 Task: In the  document Greatbarrierreefmeet.html Insert the command  'Viewing'Email the file to   'softage.1@softage.net', with message attached Attention Needed: Please prioritize going through the email I've sent. and file type: Microsoft Word
Action: Mouse moved to (310, 414)
Screenshot: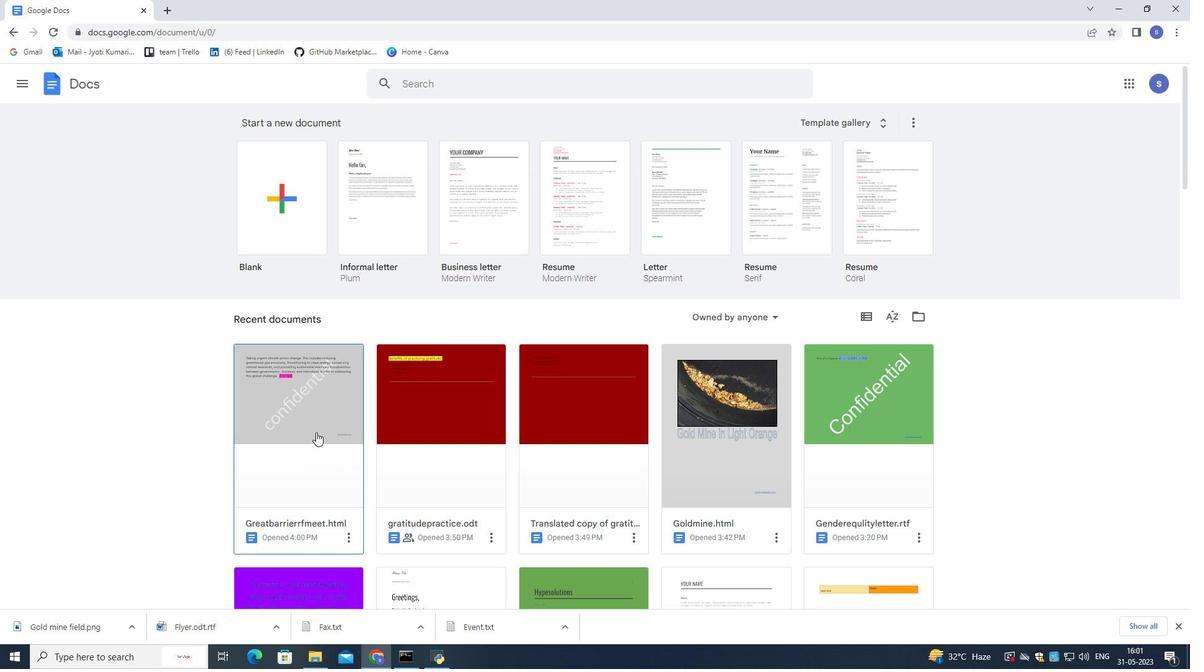 
Action: Mouse pressed left at (310, 414)
Screenshot: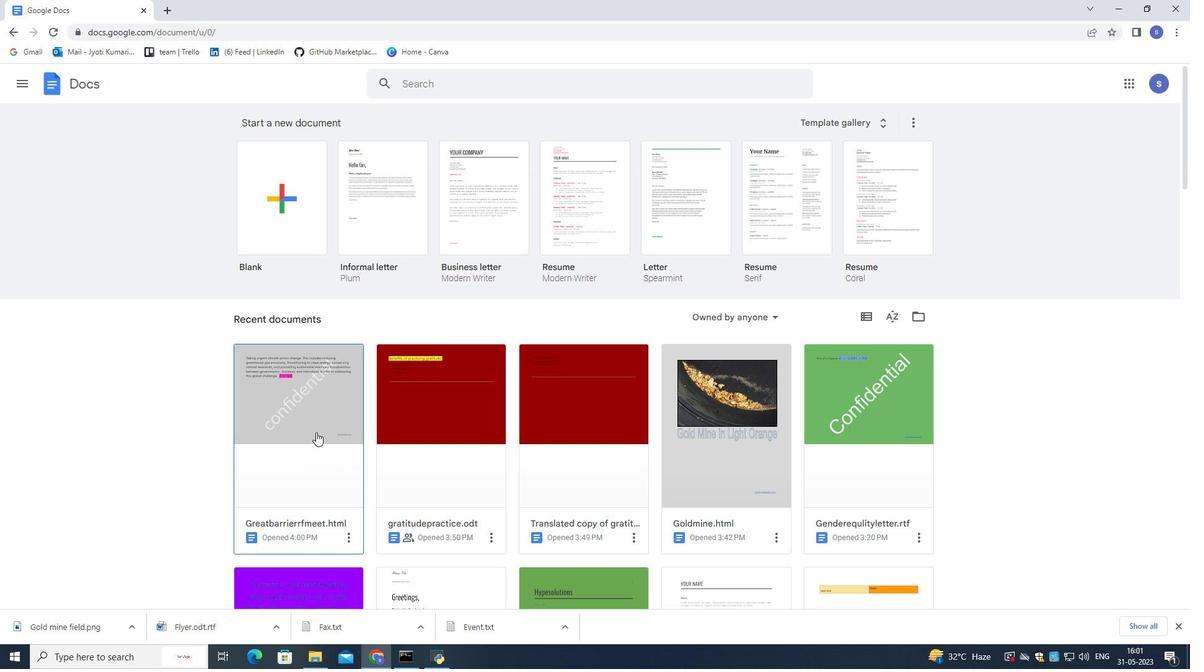 
Action: Mouse moved to (310, 414)
Screenshot: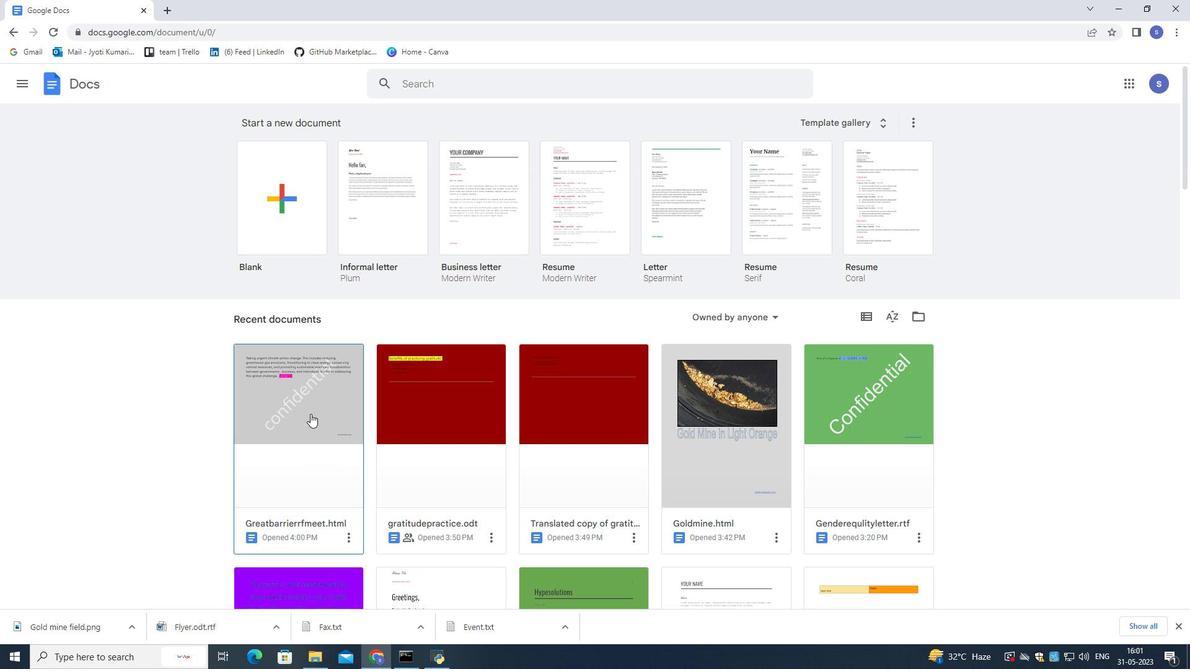 
Action: Mouse pressed left at (310, 414)
Screenshot: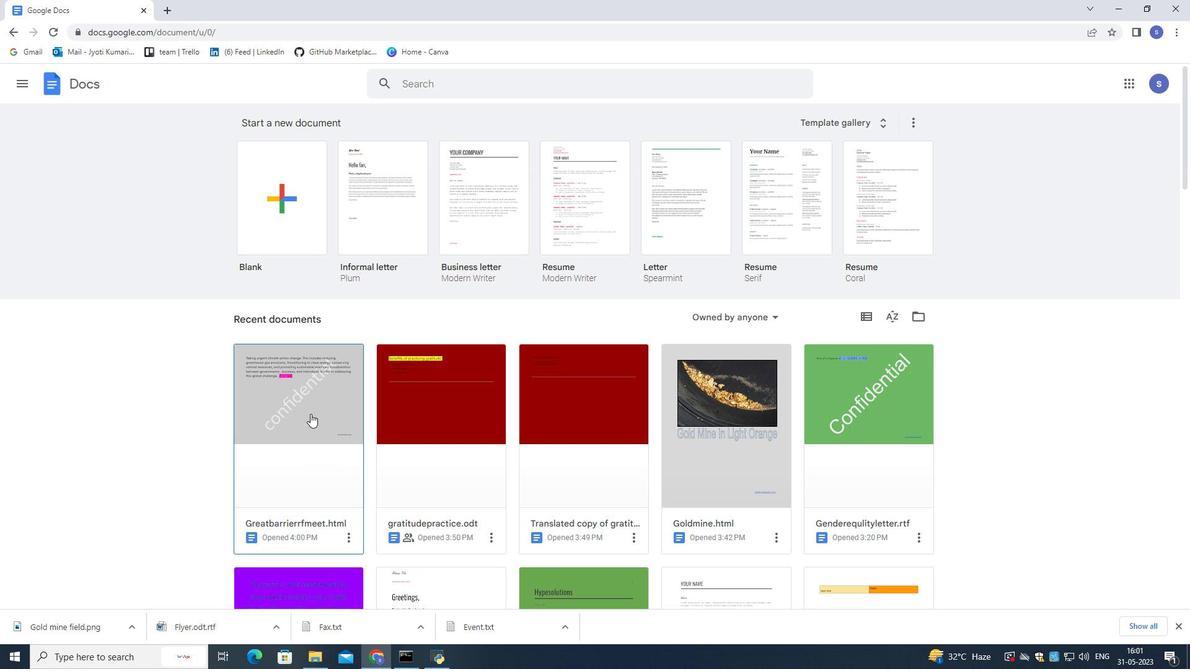 
Action: Mouse moved to (1091, 119)
Screenshot: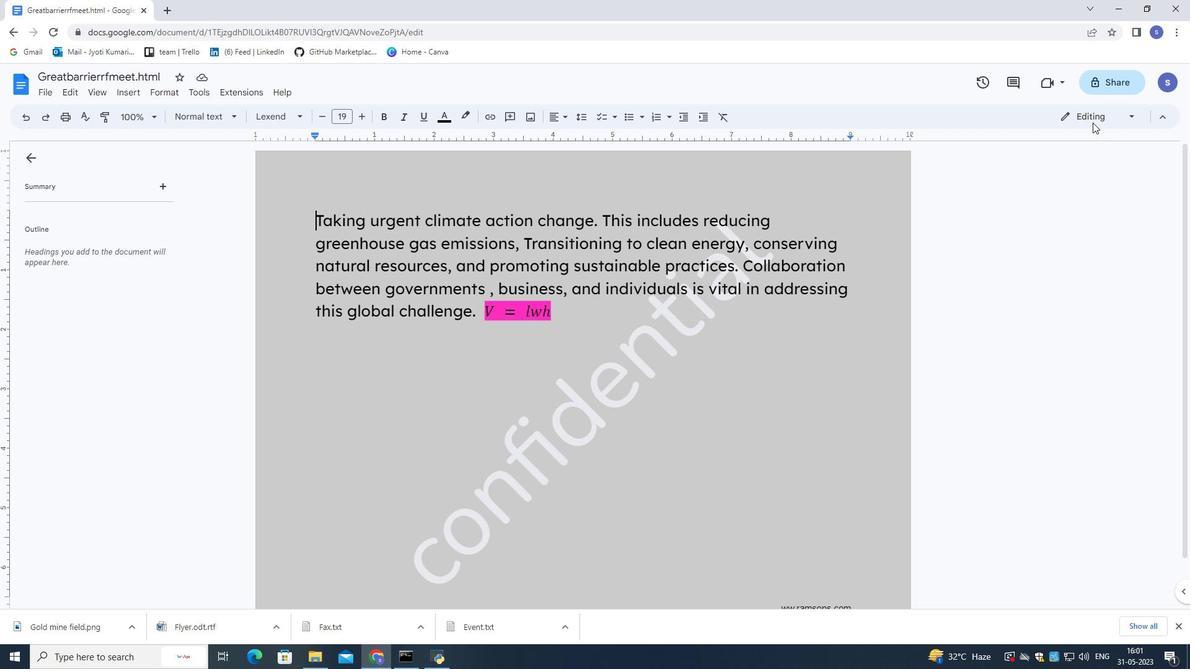 
Action: Mouse pressed left at (1091, 119)
Screenshot: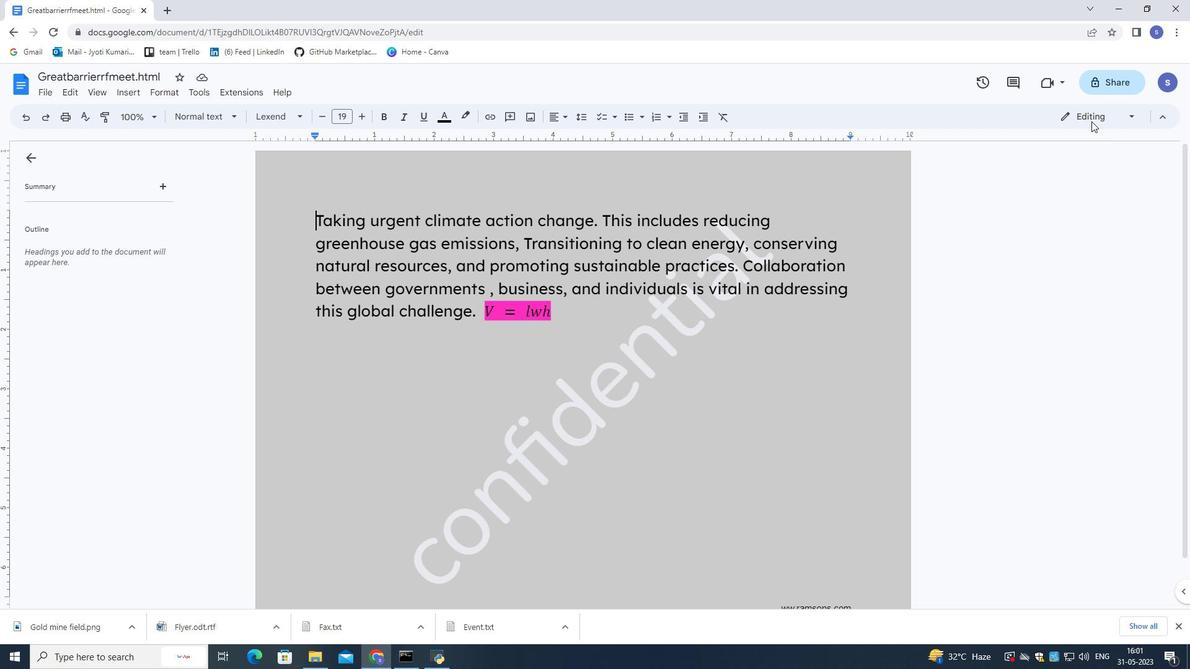 
Action: Mouse moved to (1069, 199)
Screenshot: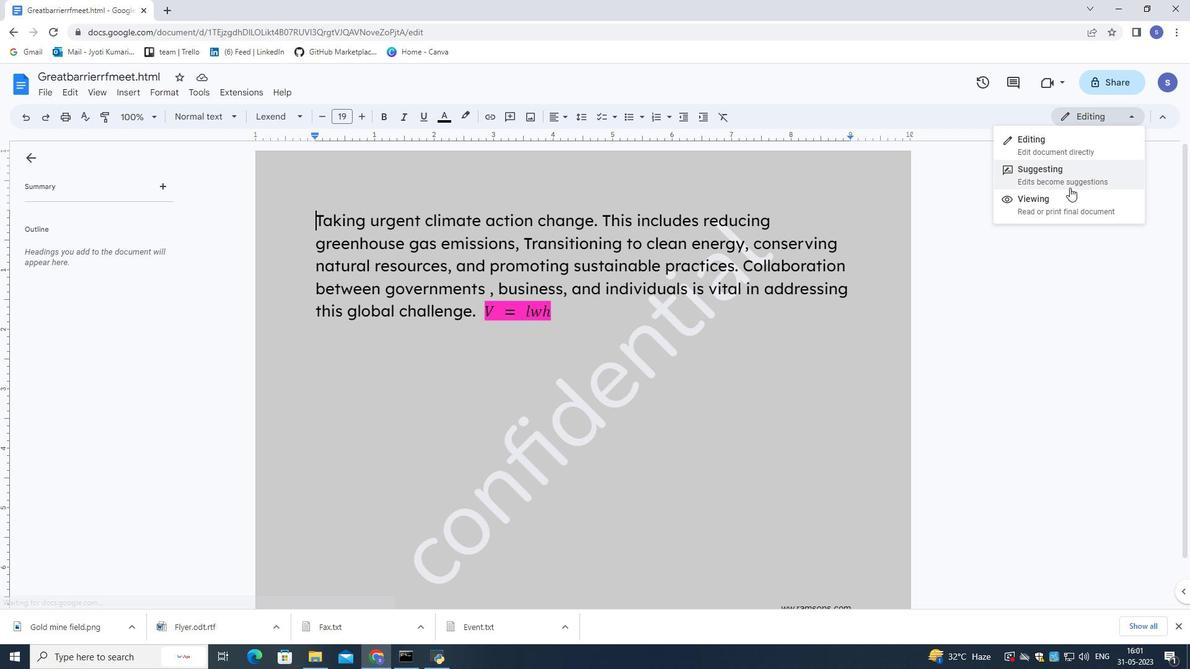 
Action: Mouse pressed left at (1069, 199)
Screenshot: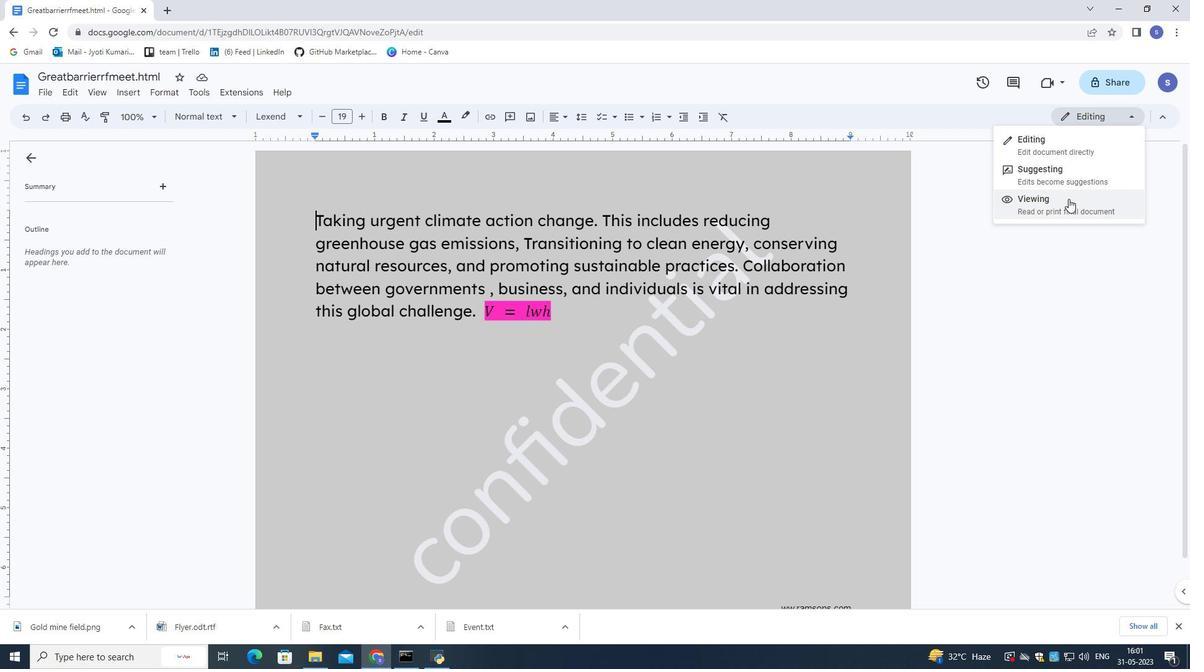 
Action: Mouse moved to (43, 91)
Screenshot: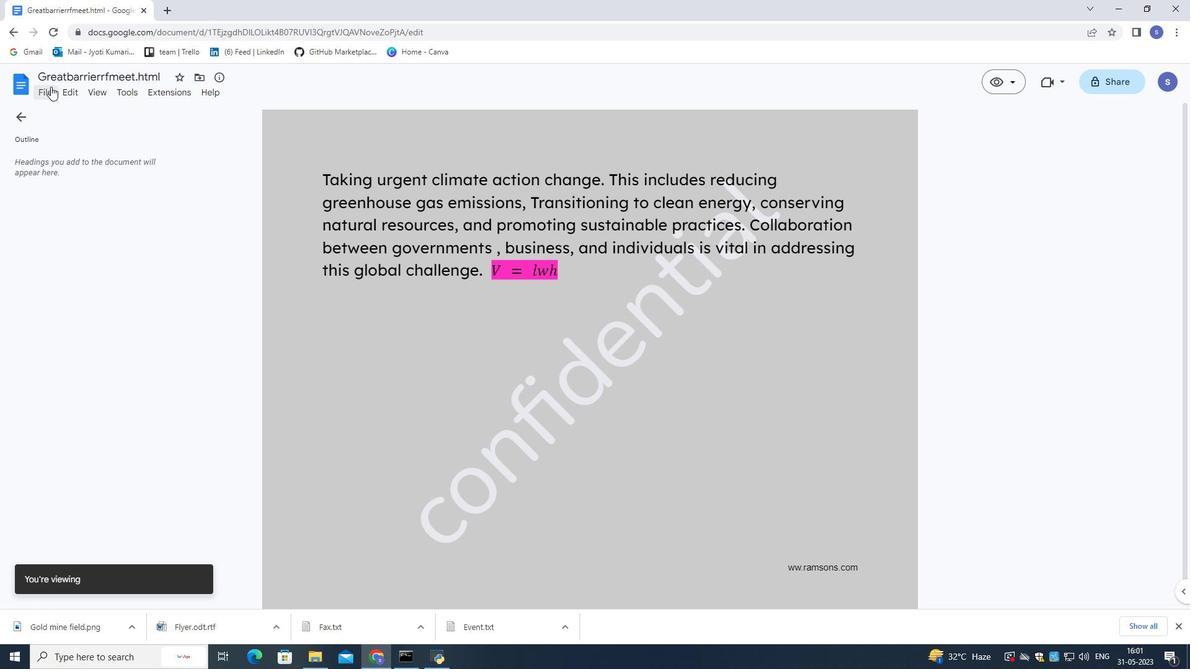 
Action: Mouse pressed left at (43, 91)
Screenshot: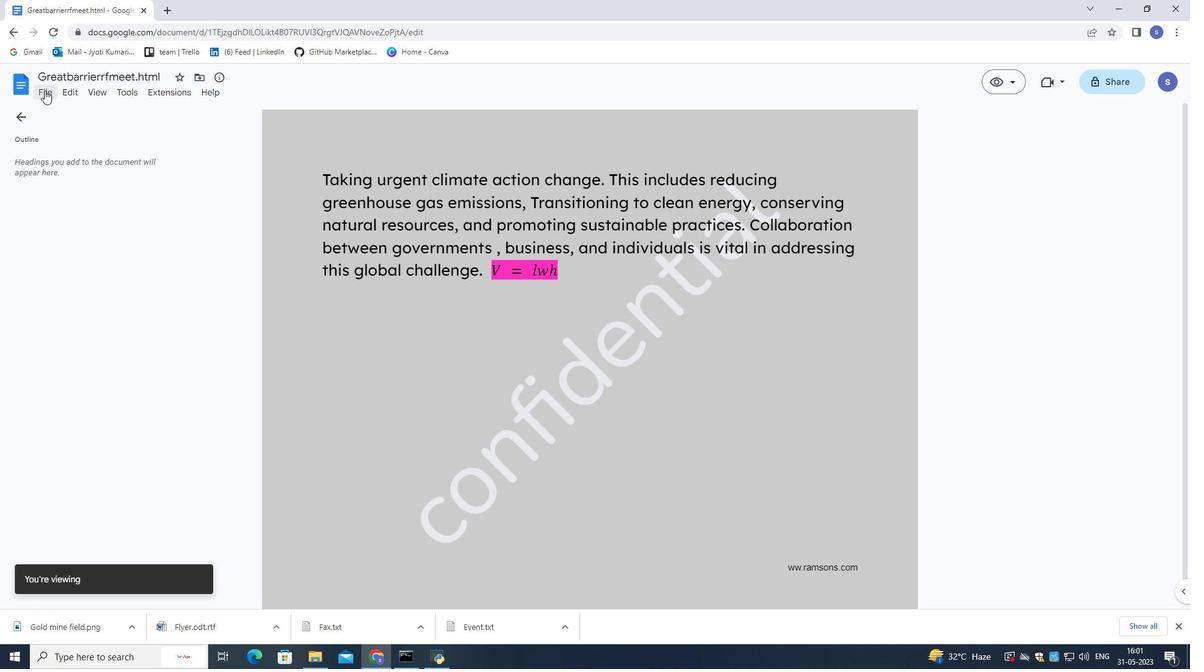 
Action: Mouse moved to (262, 209)
Screenshot: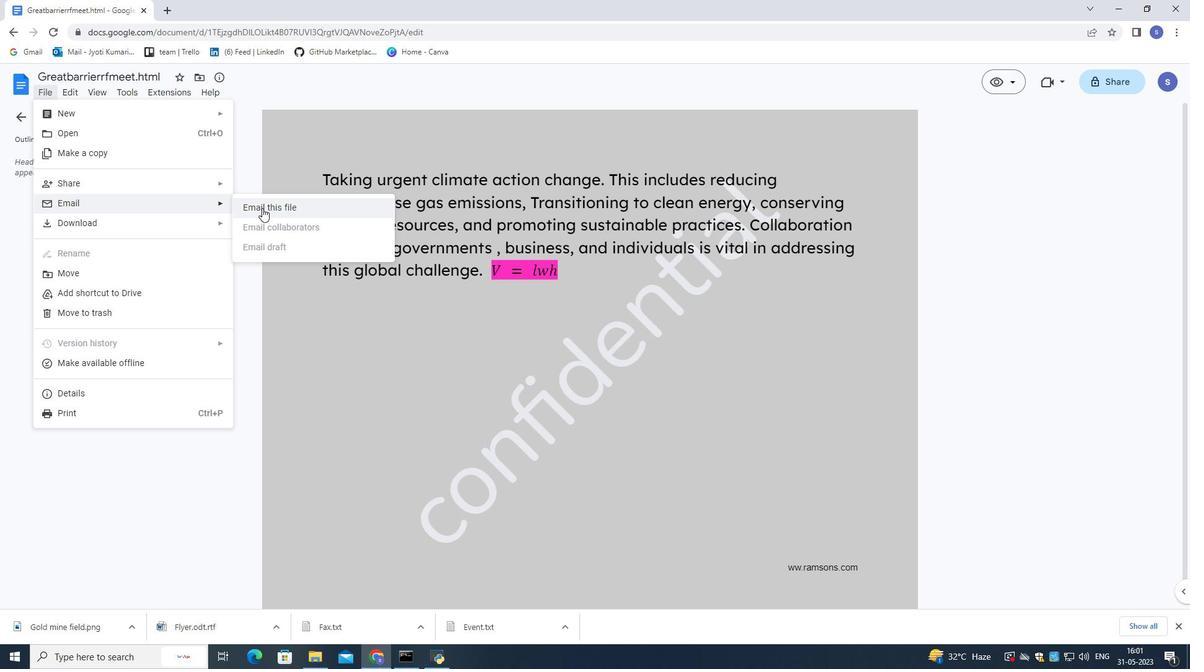 
Action: Mouse pressed left at (262, 209)
Screenshot: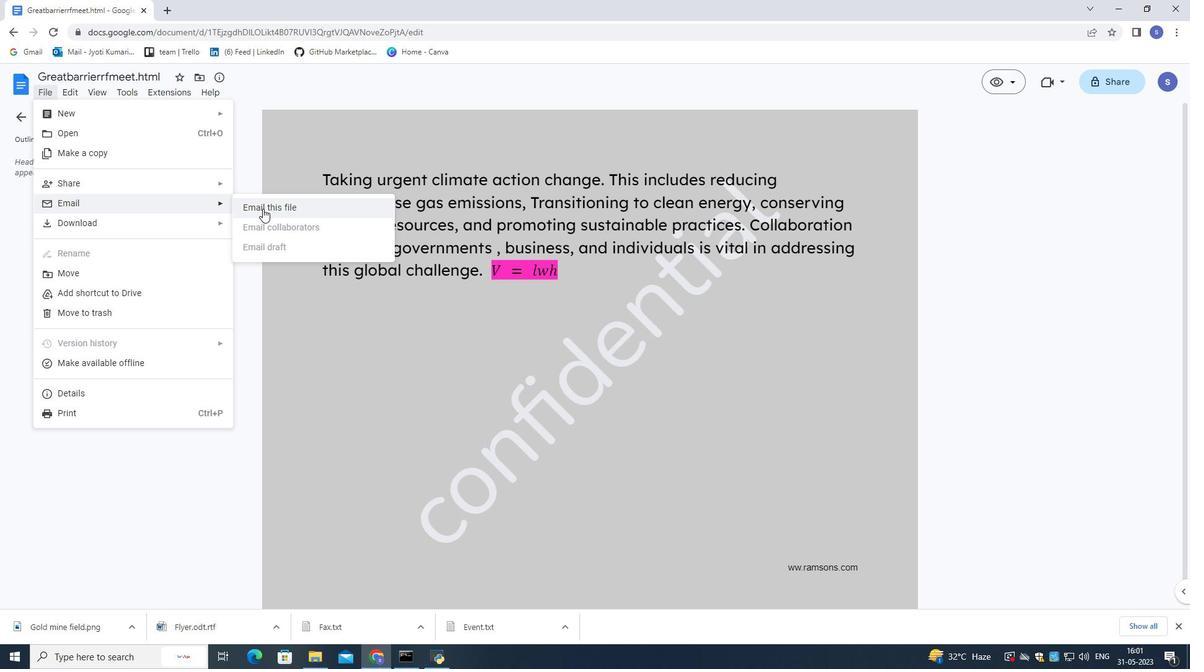 
Action: Mouse moved to (1194, 0)
Screenshot: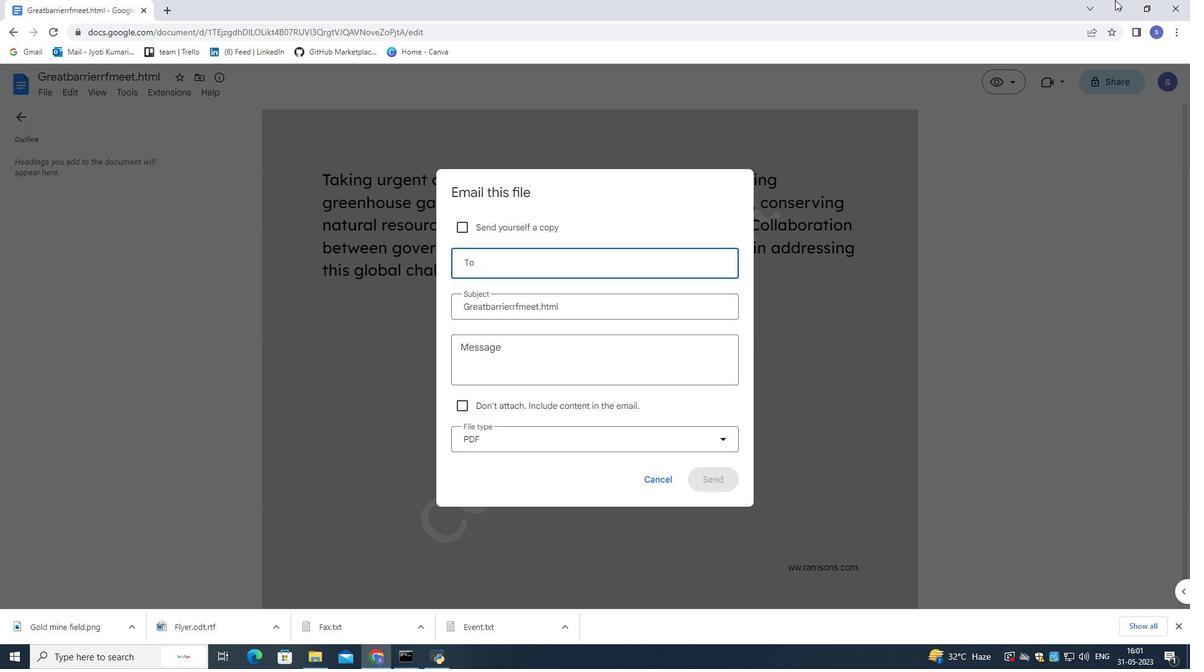 
Action: Key pressed softage.1<Key.shift>@softage.net
Screenshot: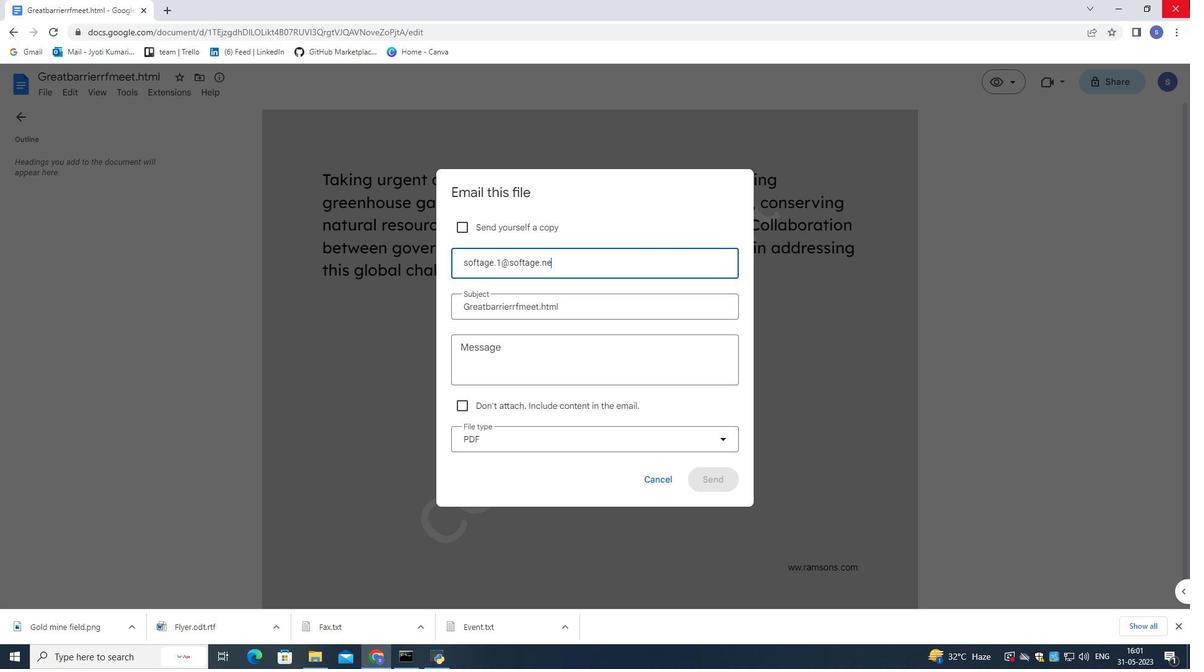 
Action: Mouse moved to (700, 287)
Screenshot: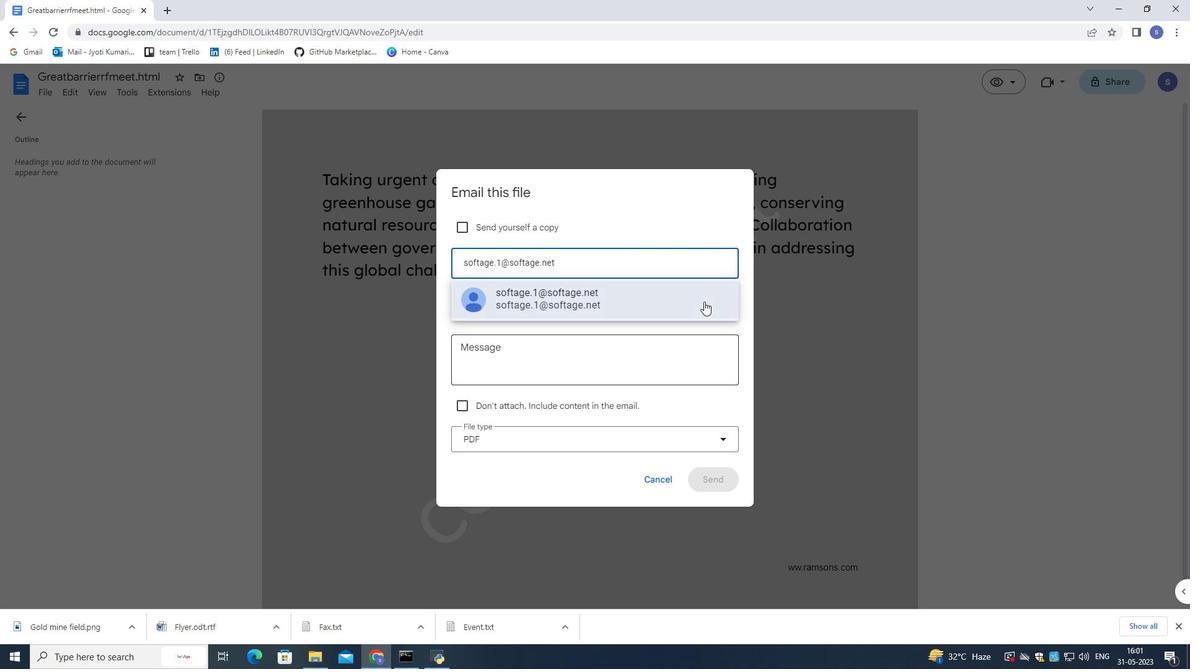 
Action: Mouse pressed left at (700, 287)
Screenshot: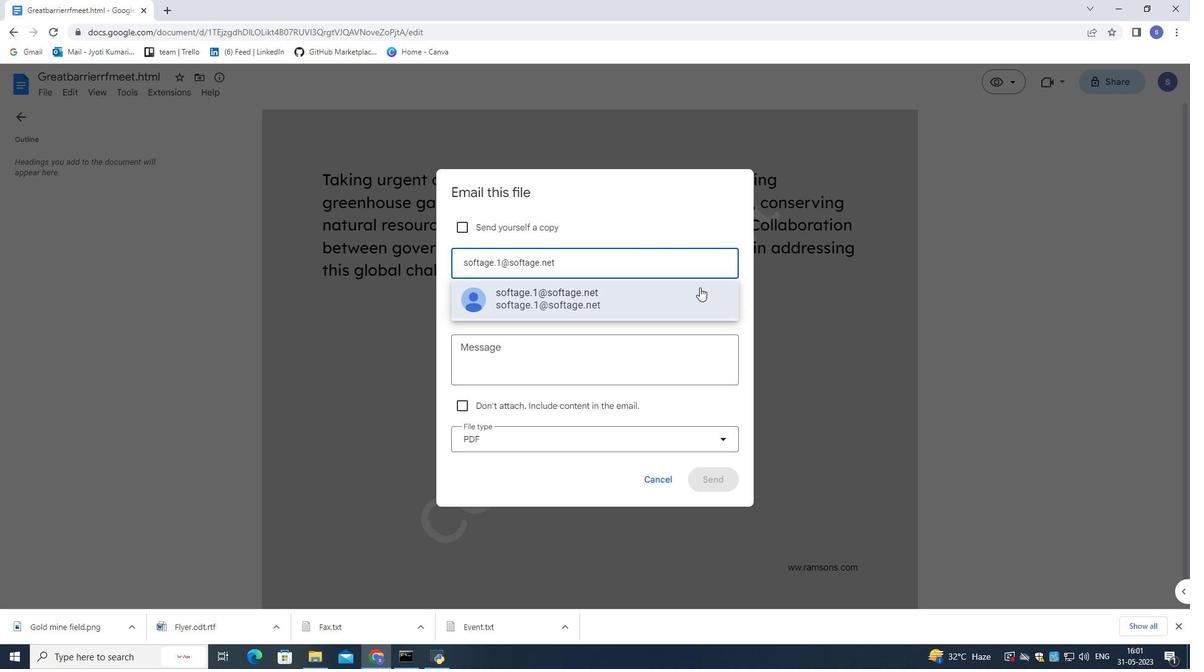 
Action: Mouse moved to (658, 369)
Screenshot: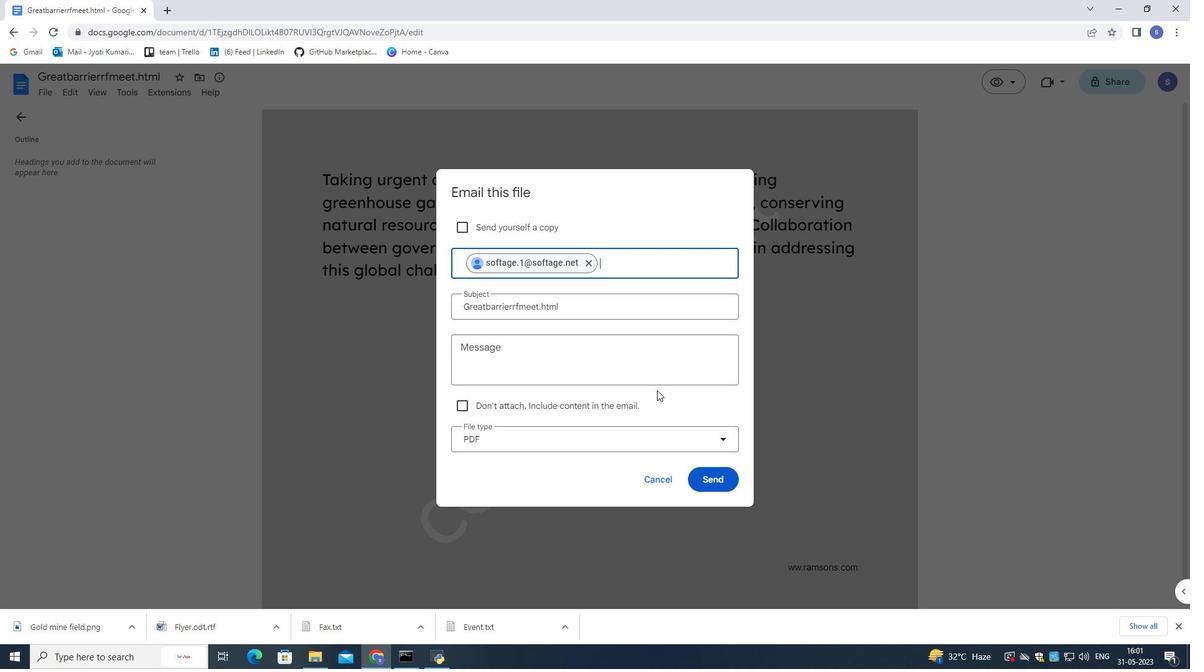 
Action: Mouse pressed left at (658, 369)
Screenshot: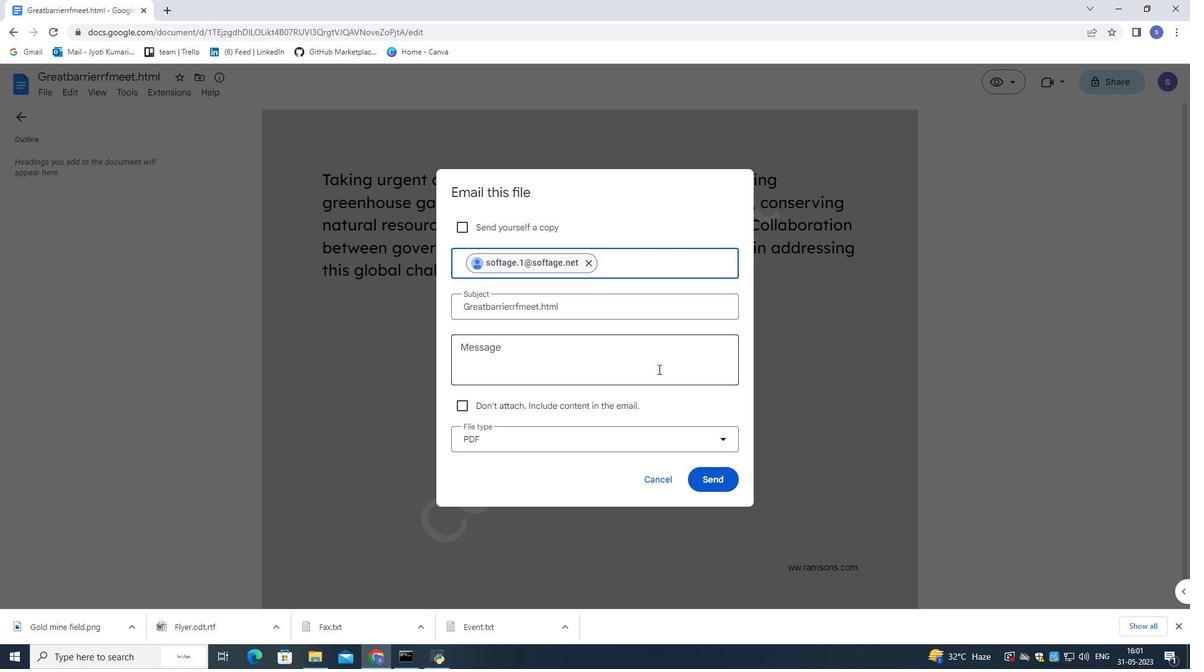 
Action: Key pressed <Key.shift>Attention<Key.space>needed<Key.space><Key.shift_r>:<Key.space>please<Key.space>prioritize<Key.space>going<Key.space>through<Key.space>the<Key.space>email<Key.space>i<Key.space>have<Key.alt_l><Key.space>
Screenshot: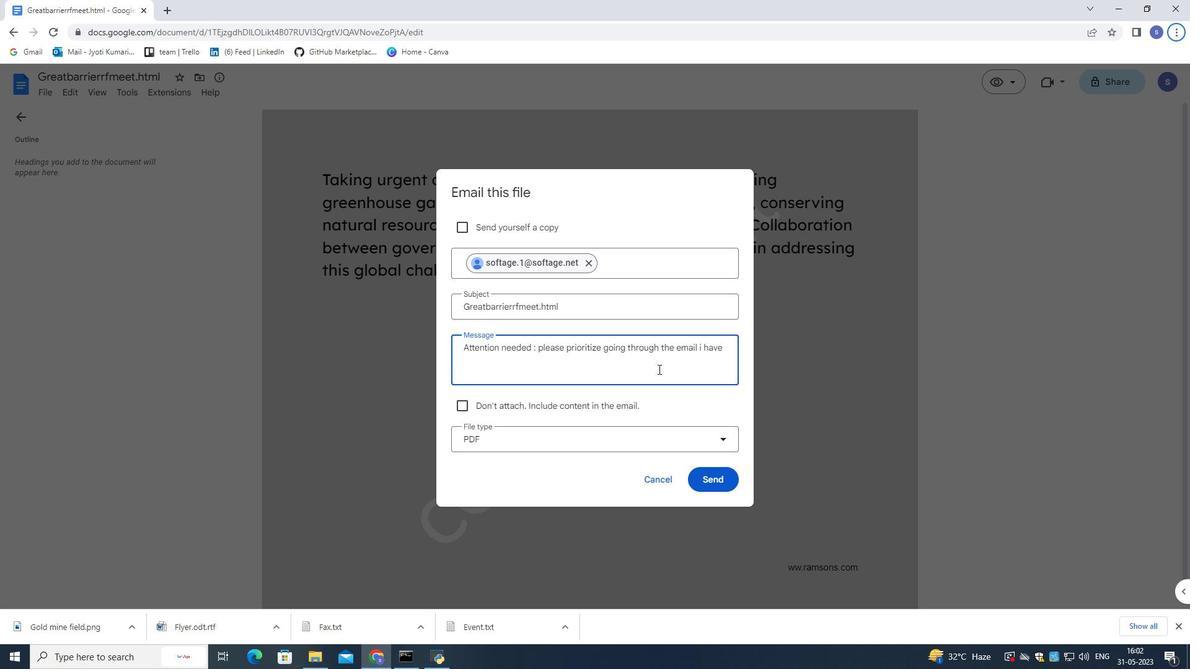 
Action: Mouse moved to (664, 367)
Screenshot: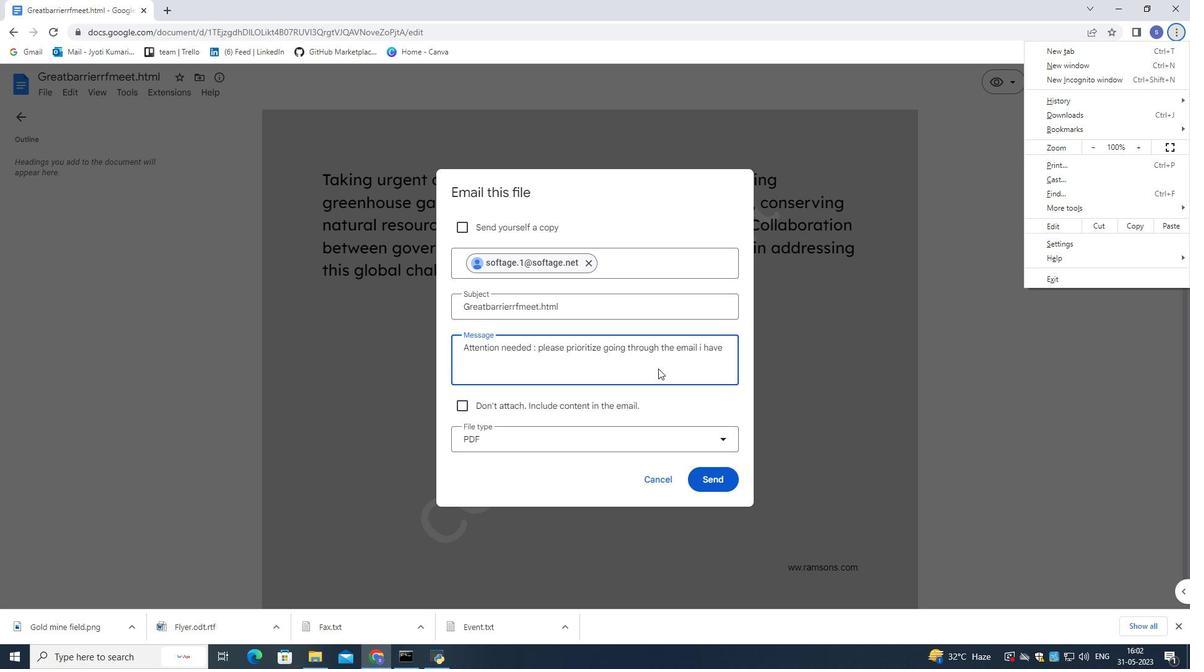 
Action: Mouse pressed left at (664, 367)
Screenshot: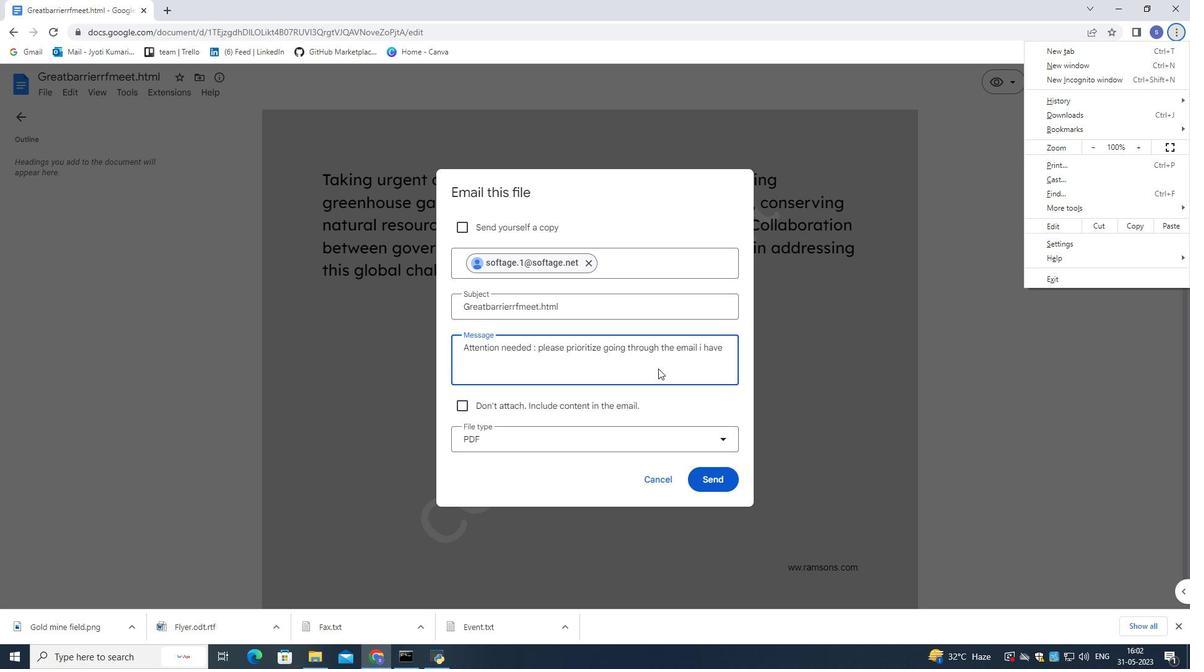 
Action: Mouse moved to (728, 346)
Screenshot: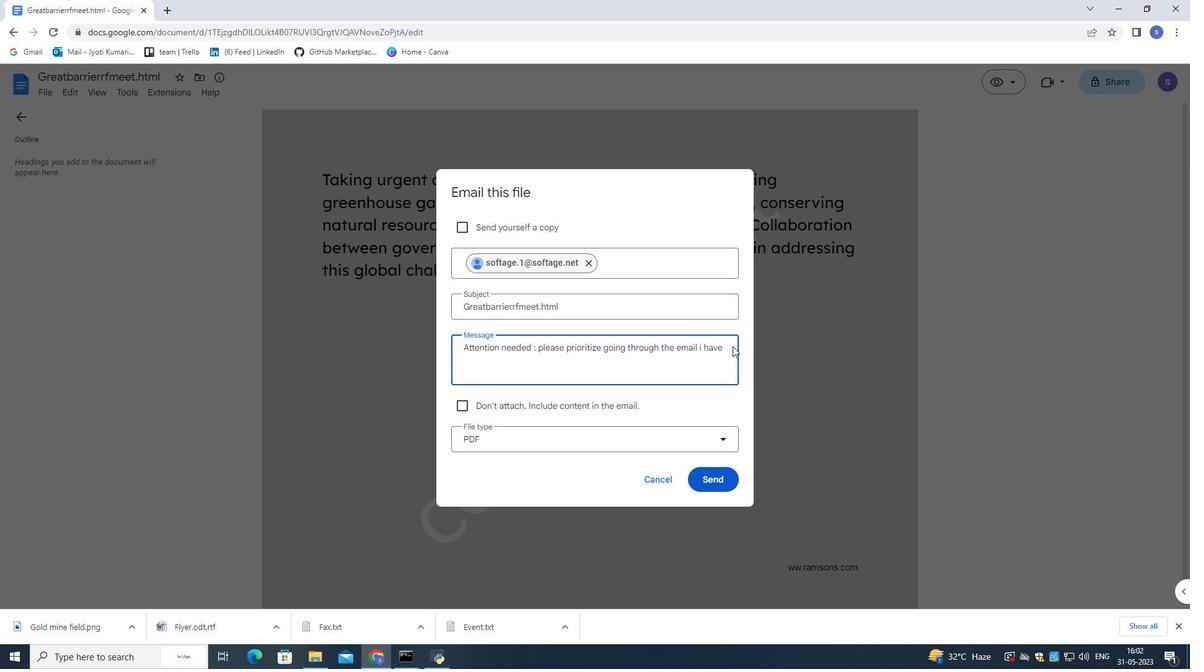 
Action: Mouse pressed left at (728, 346)
Screenshot: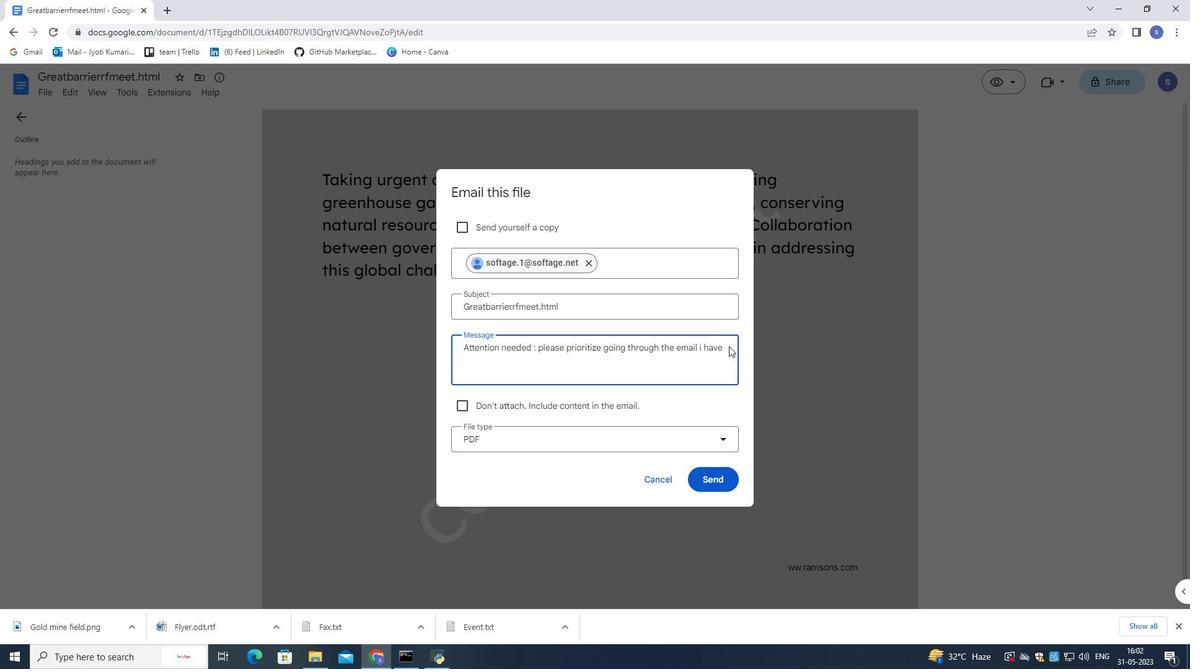 
Action: Mouse moved to (725, 344)
Screenshot: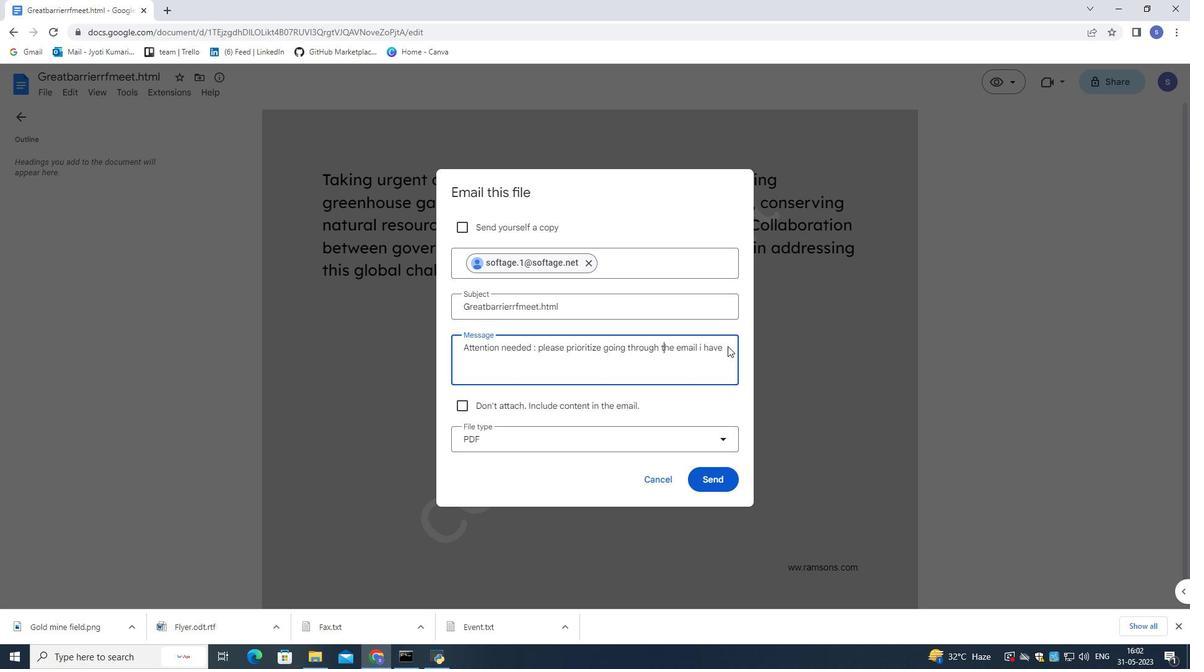 
Action: Mouse pressed left at (725, 344)
Screenshot: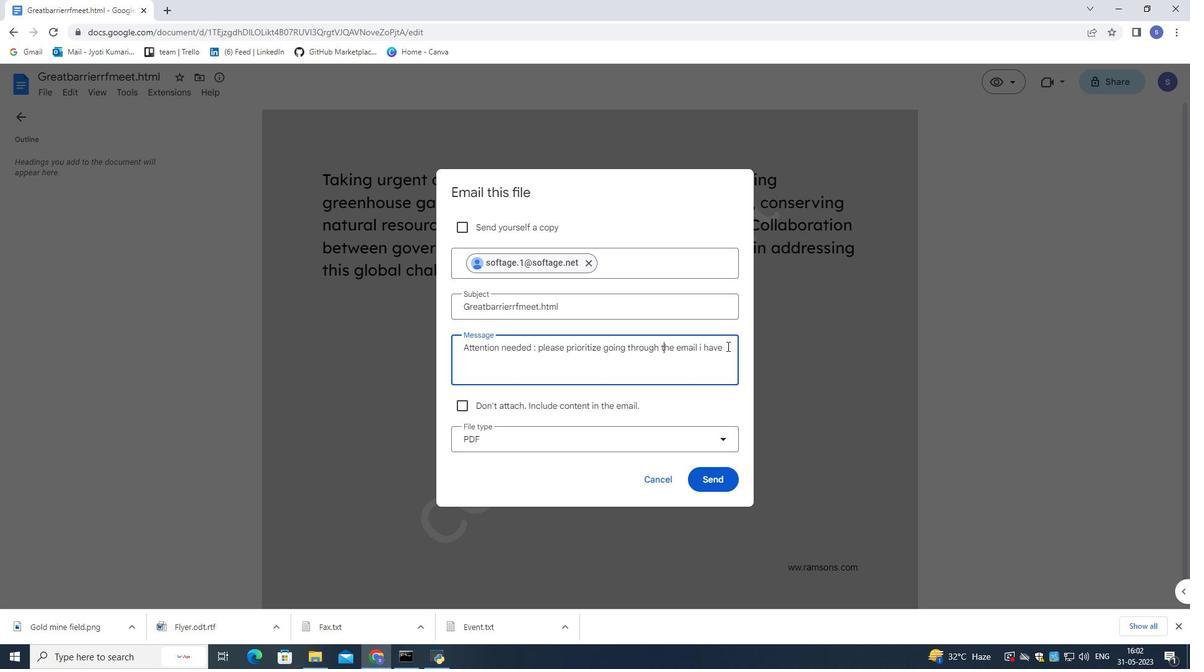 
Action: Mouse moved to (724, 357)
Screenshot: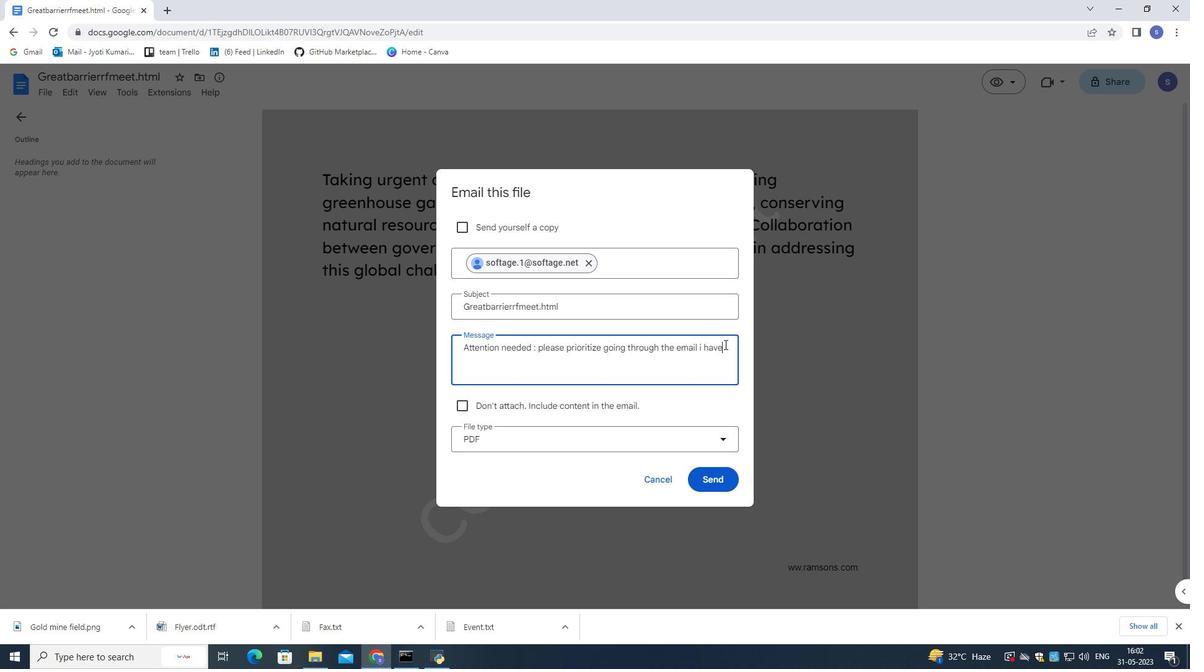 
Action: Key pressed <Key.space>sent.<Key.space>
Screenshot: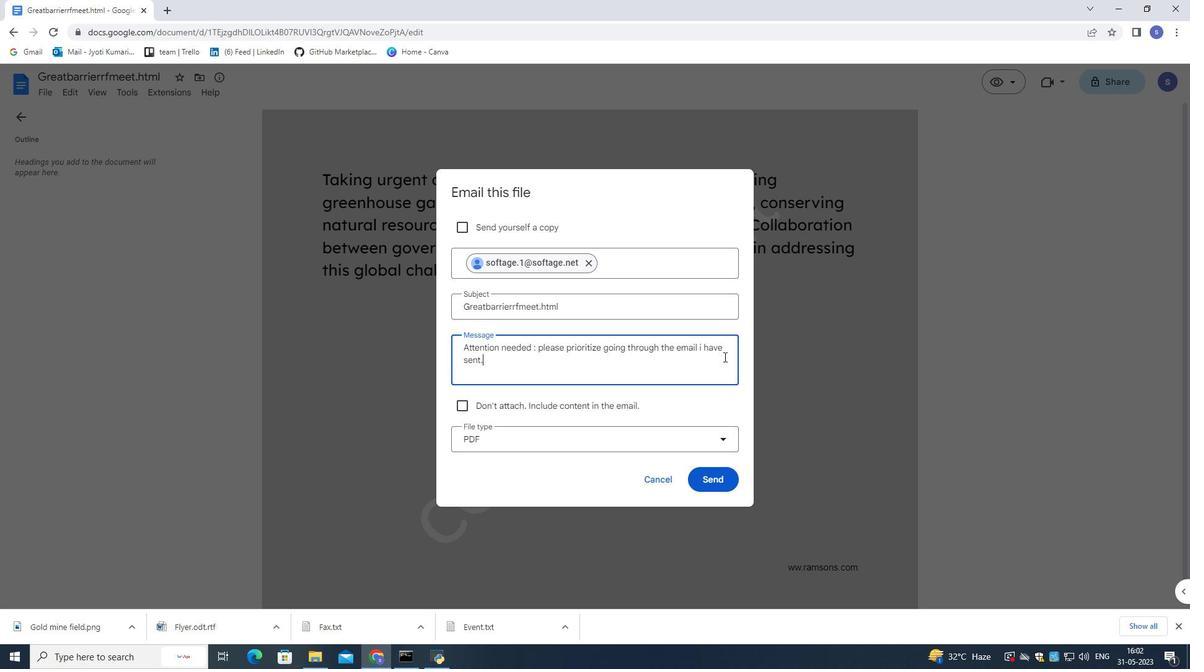 
Action: Mouse moved to (711, 450)
Screenshot: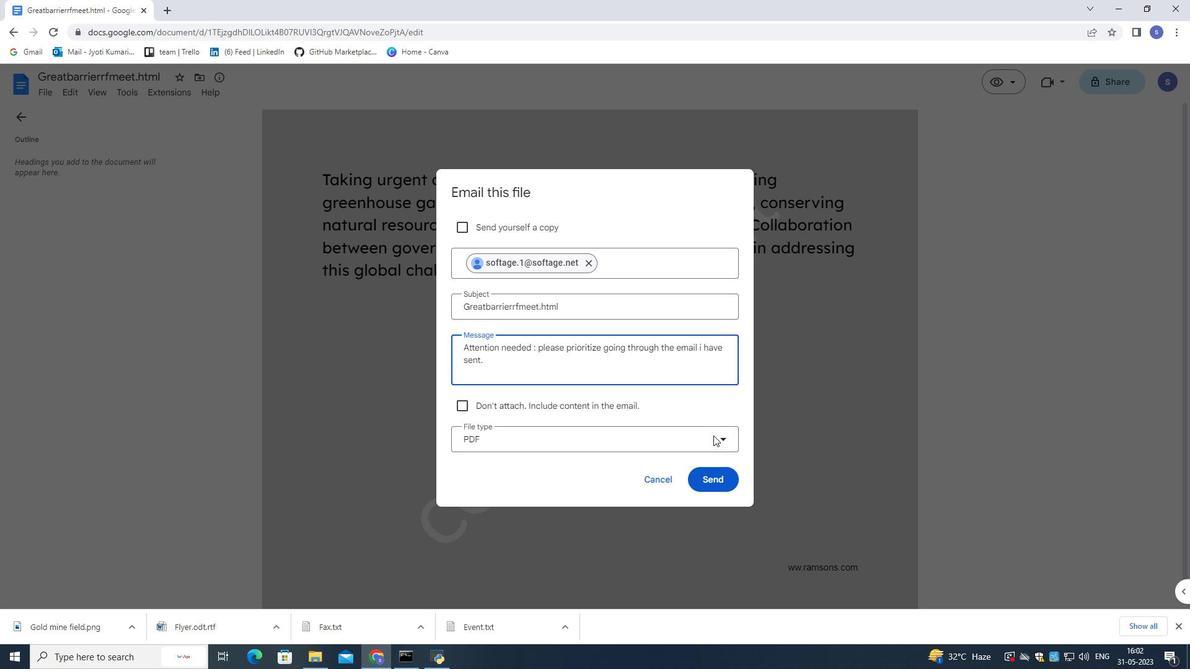 
Action: Mouse pressed left at (711, 450)
Screenshot: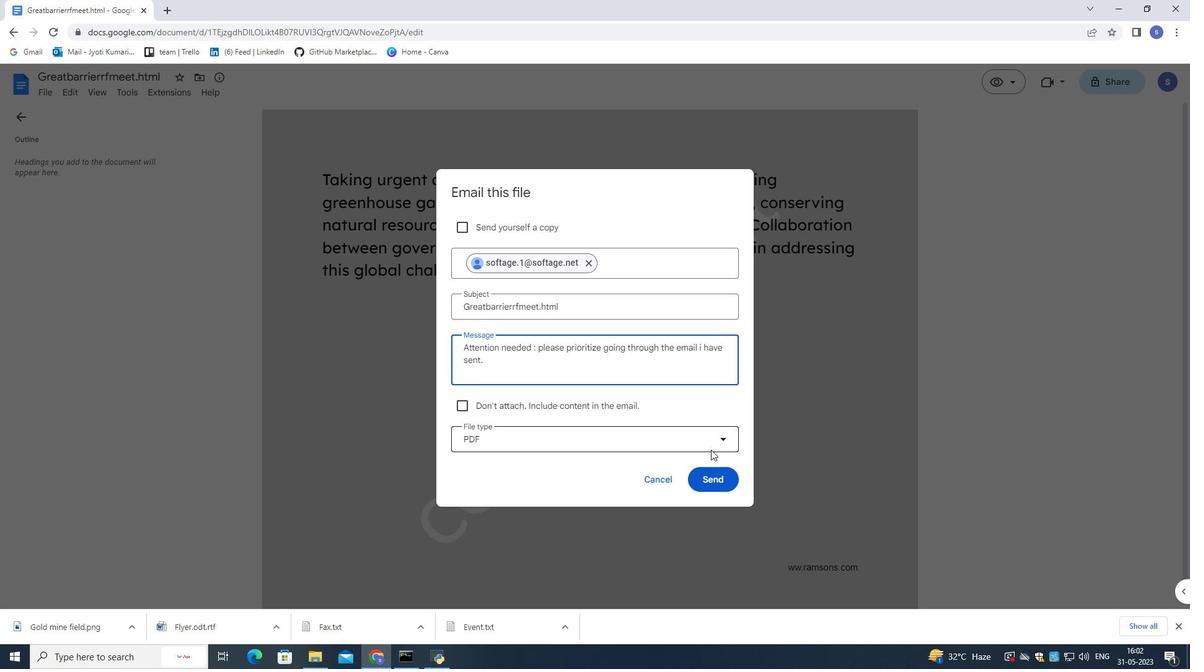 
Action: Mouse moved to (664, 542)
Screenshot: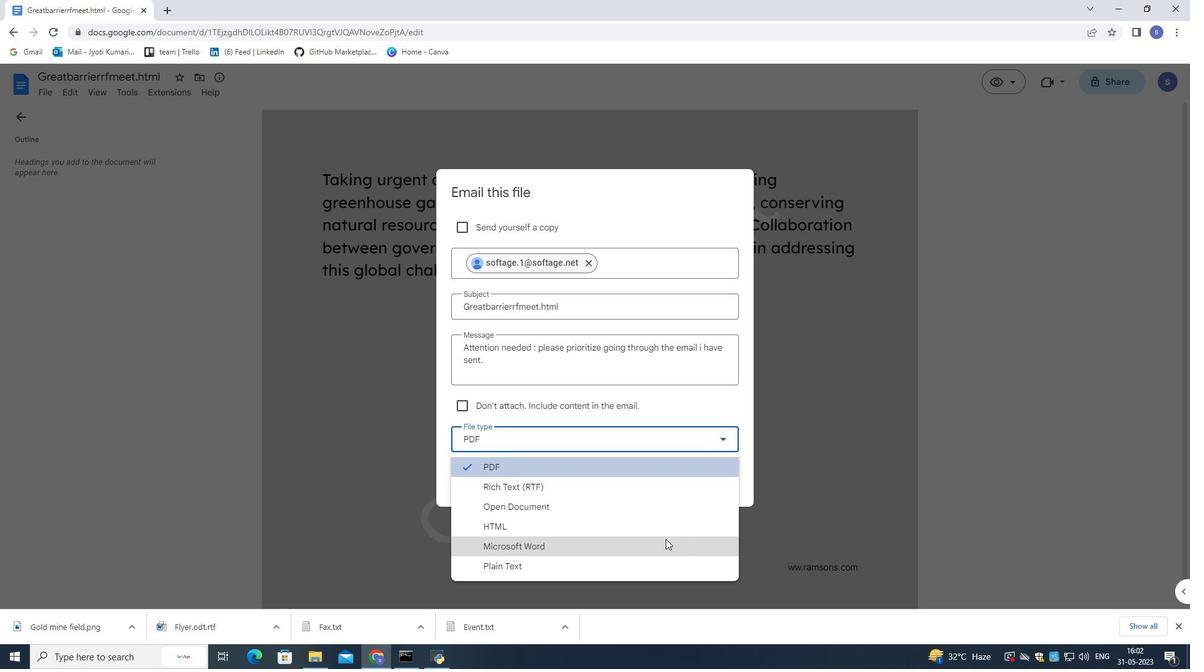
Action: Mouse pressed left at (664, 542)
Screenshot: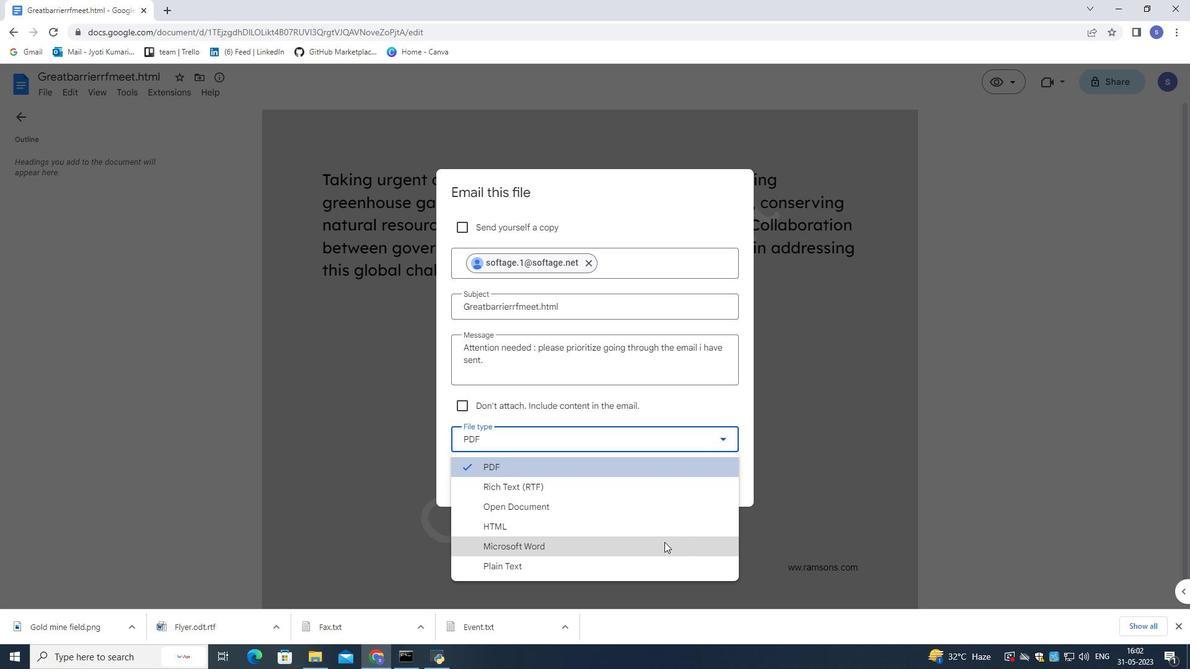 
Action: Mouse moved to (700, 483)
Screenshot: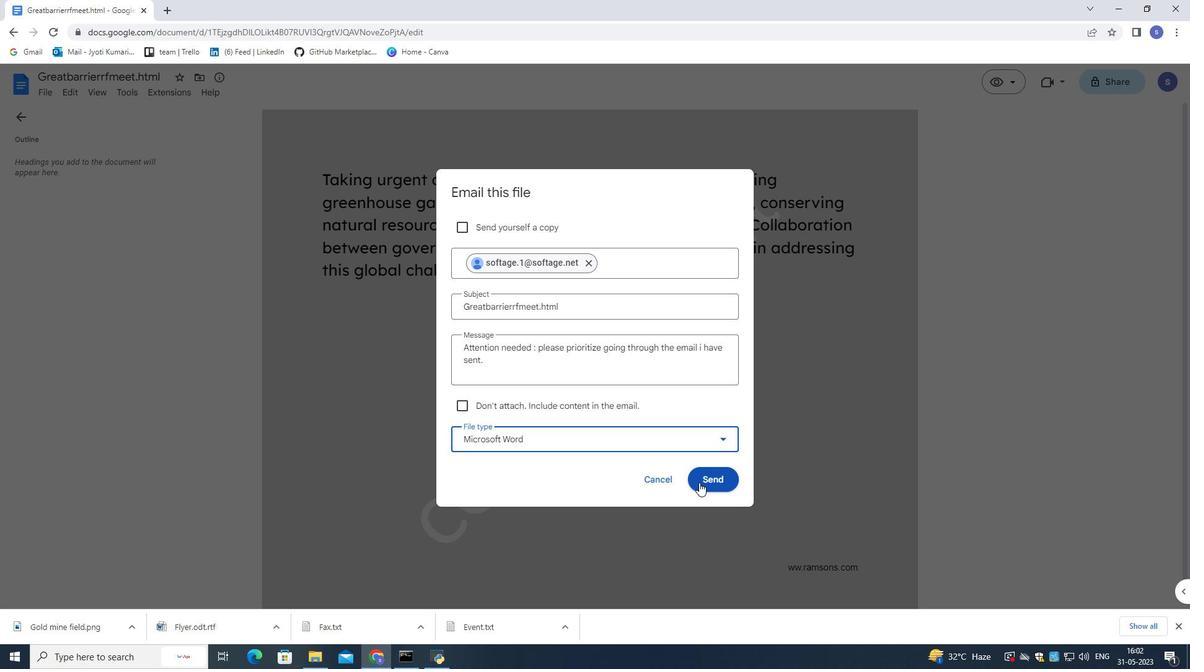 
Action: Mouse pressed left at (700, 483)
Screenshot: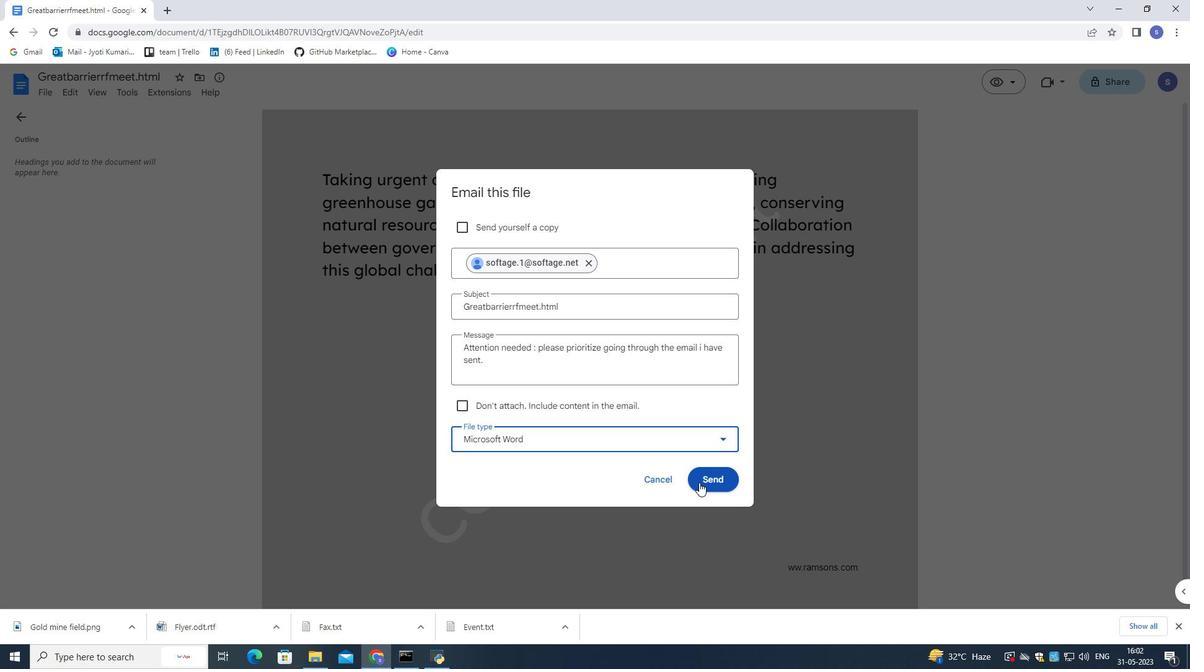 
Action: Mouse moved to (638, 385)
Screenshot: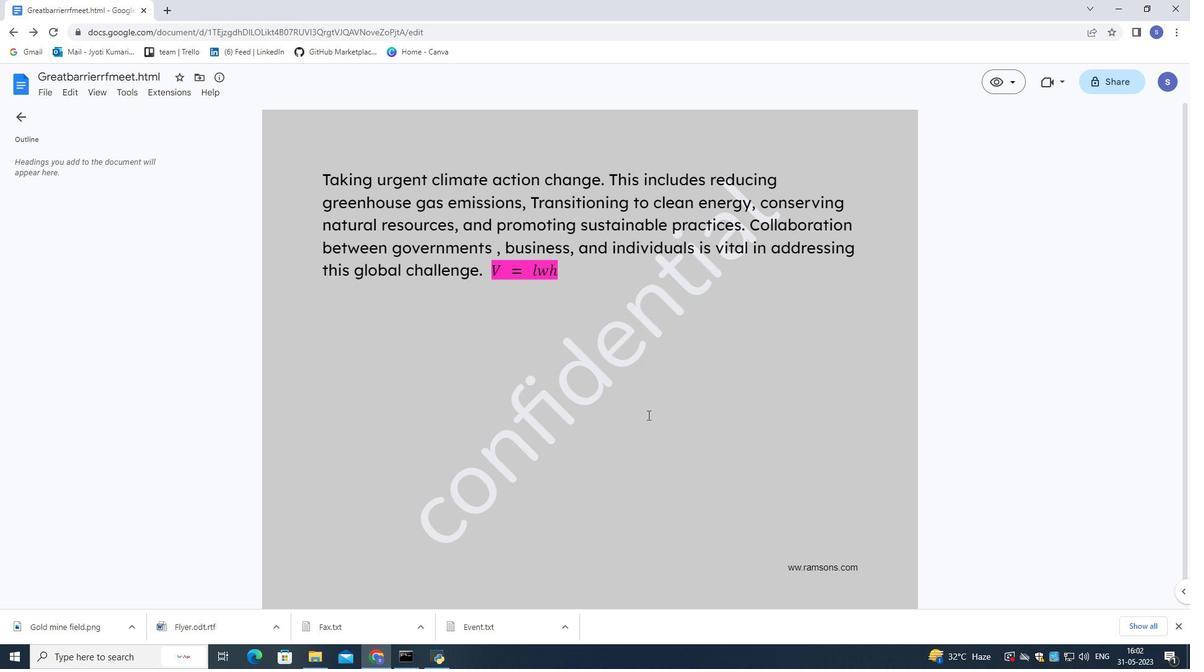
Action: Mouse pressed left at (638, 385)
Screenshot: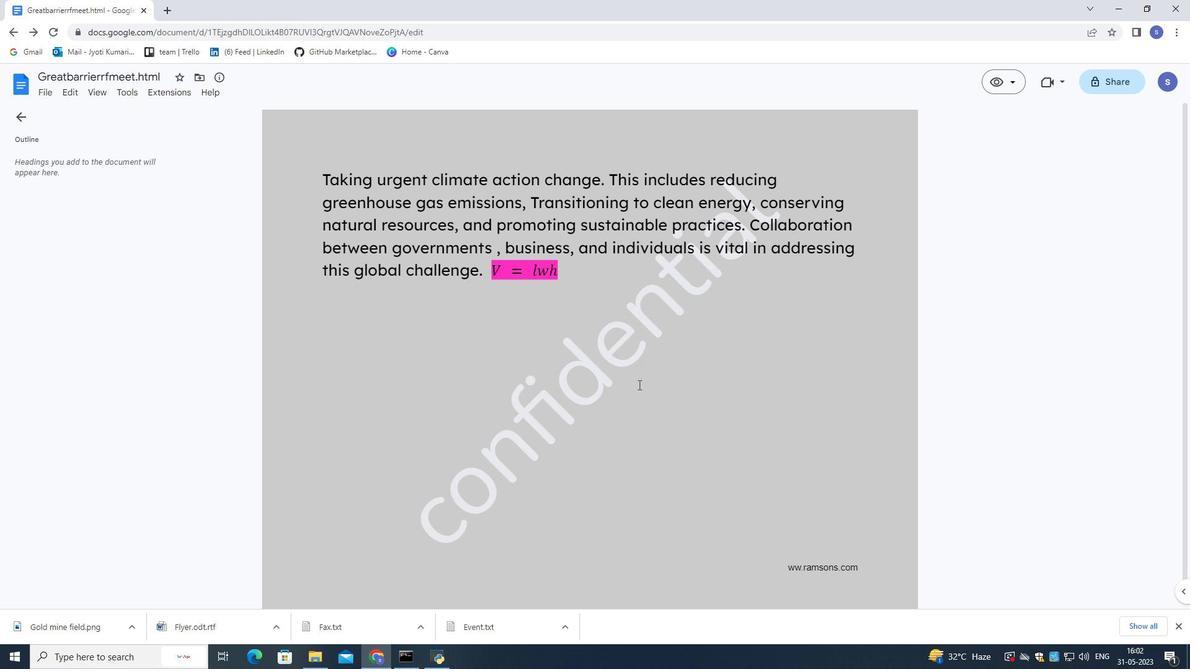 
Action: Mouse moved to (637, 407)
Screenshot: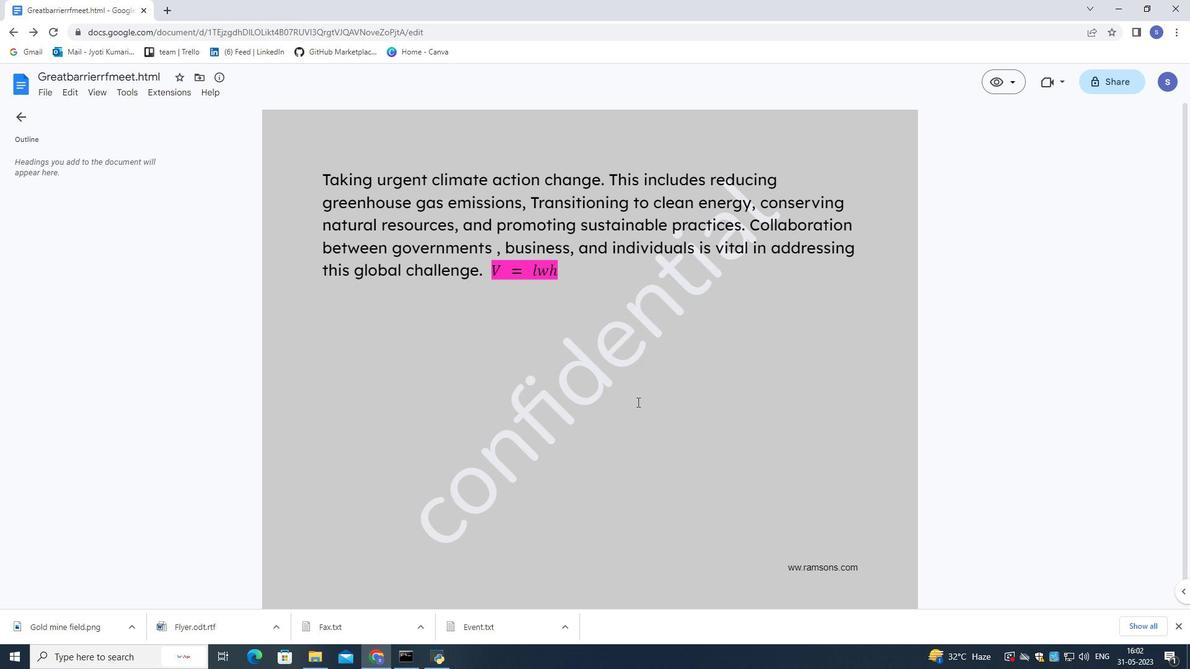 
Action: Mouse scrolled (637, 406) with delta (0, 0)
Screenshot: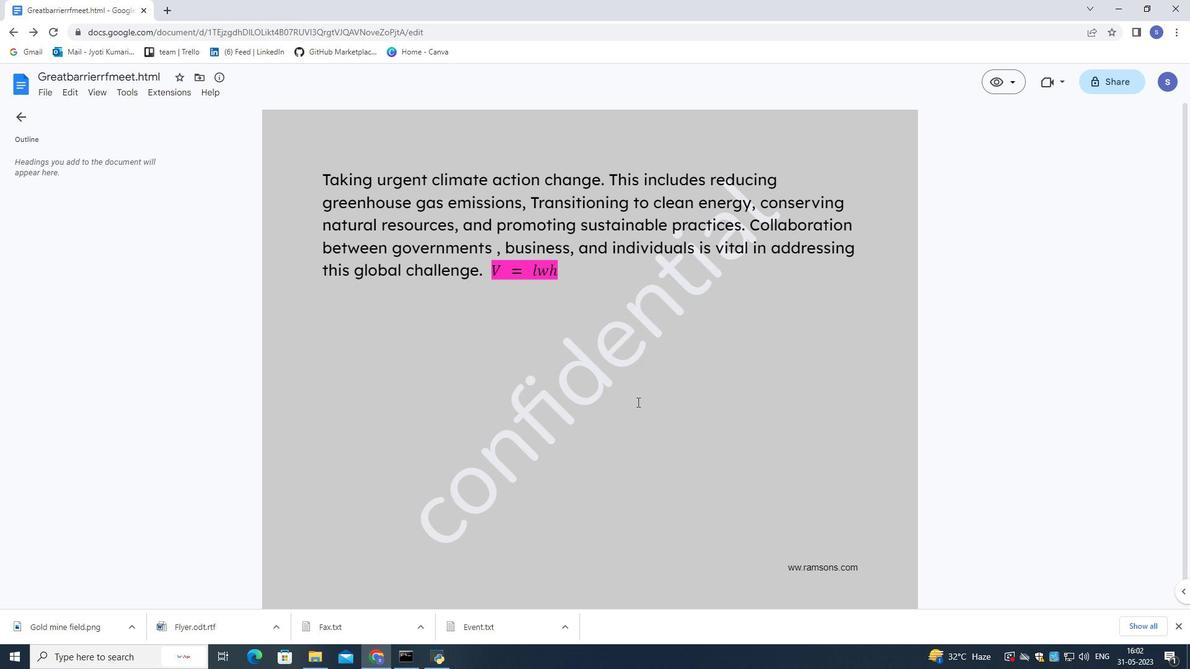 
Action: Mouse moved to (637, 409)
Screenshot: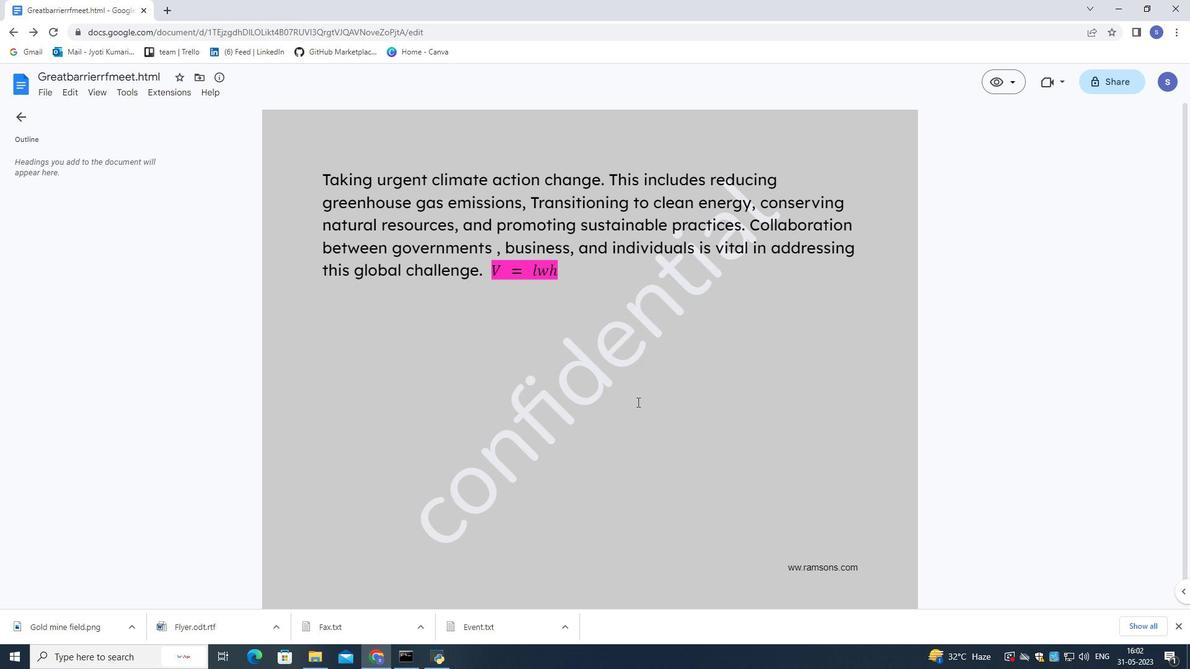 
Action: Mouse scrolled (637, 408) with delta (0, 0)
Screenshot: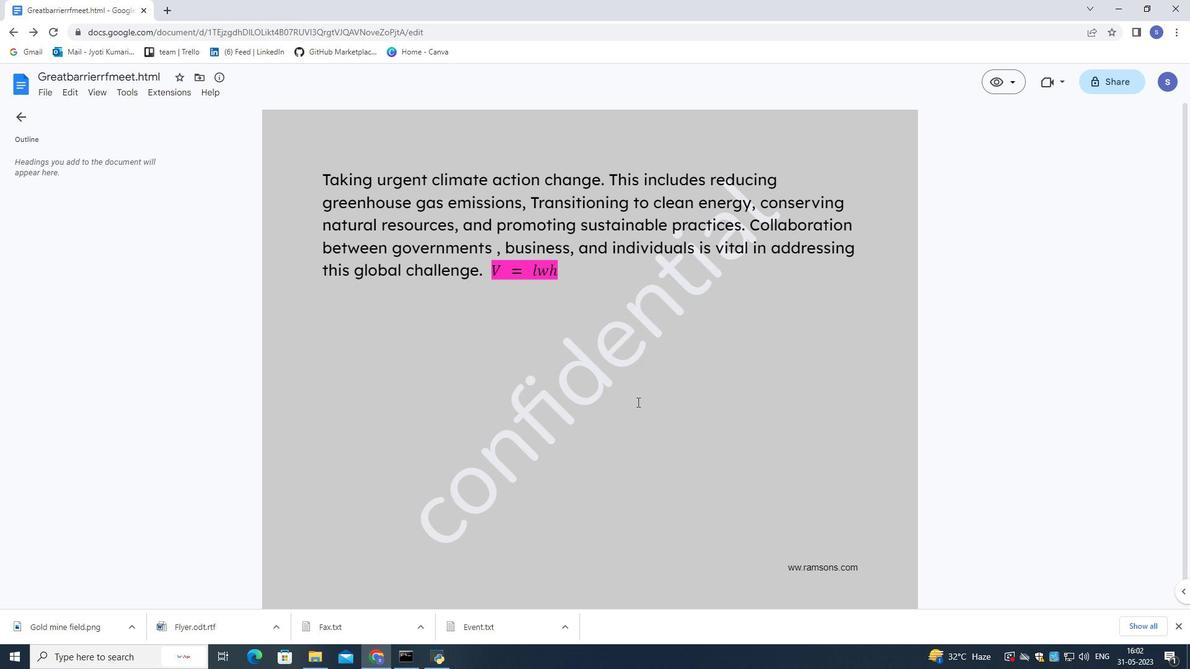 
Action: Mouse moved to (637, 411)
Screenshot: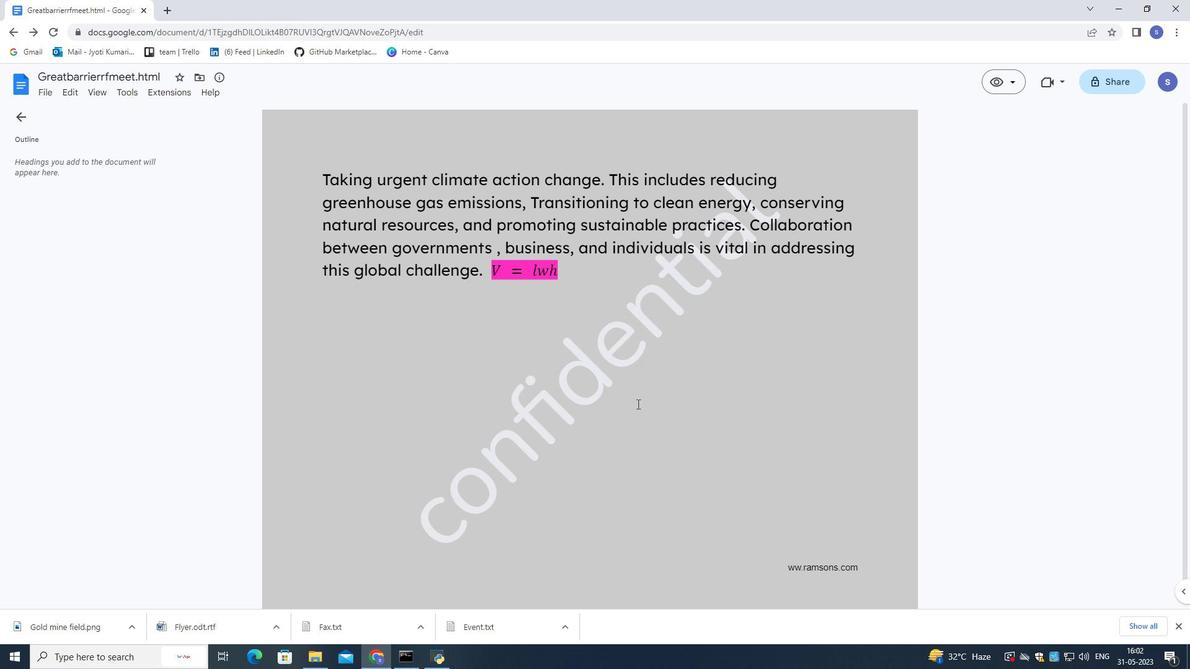 
Action: Mouse scrolled (637, 410) with delta (0, 0)
Screenshot: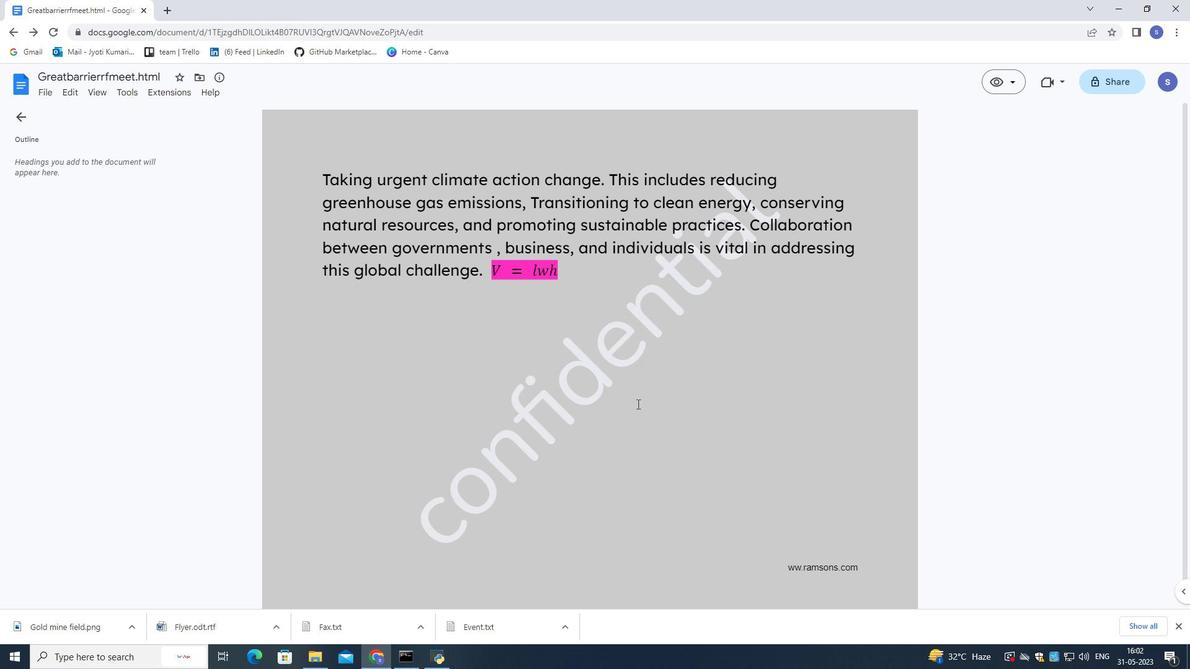 
Action: Mouse moved to (637, 413)
Screenshot: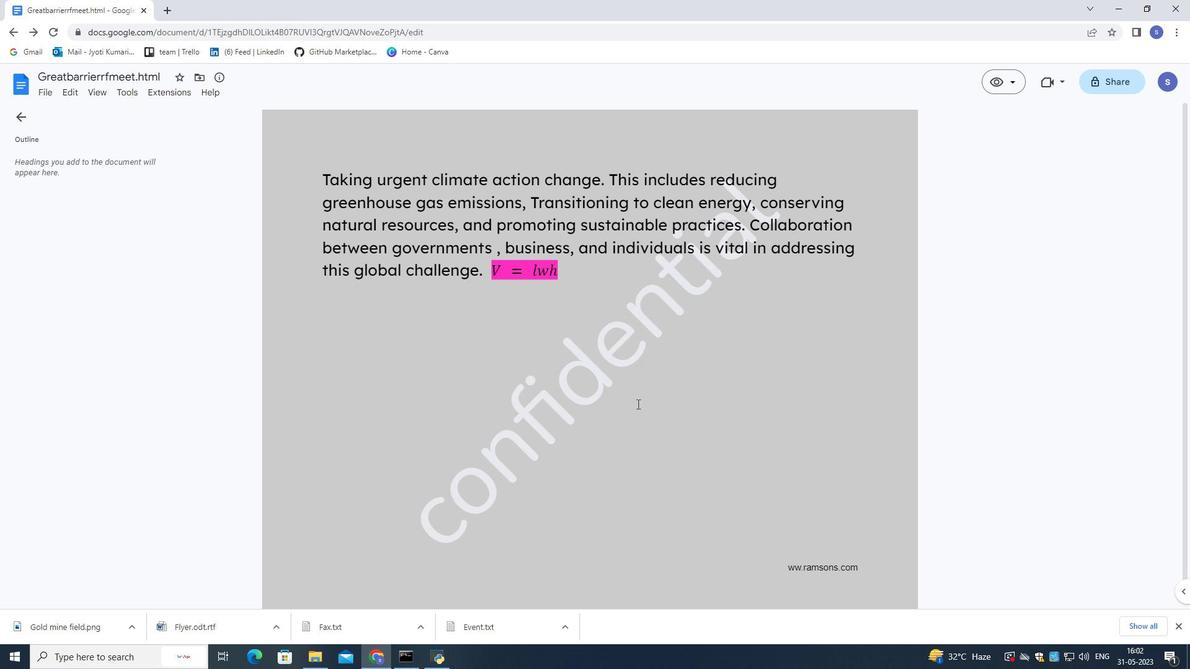 
Action: Mouse scrolled (637, 413) with delta (0, 0)
Screenshot: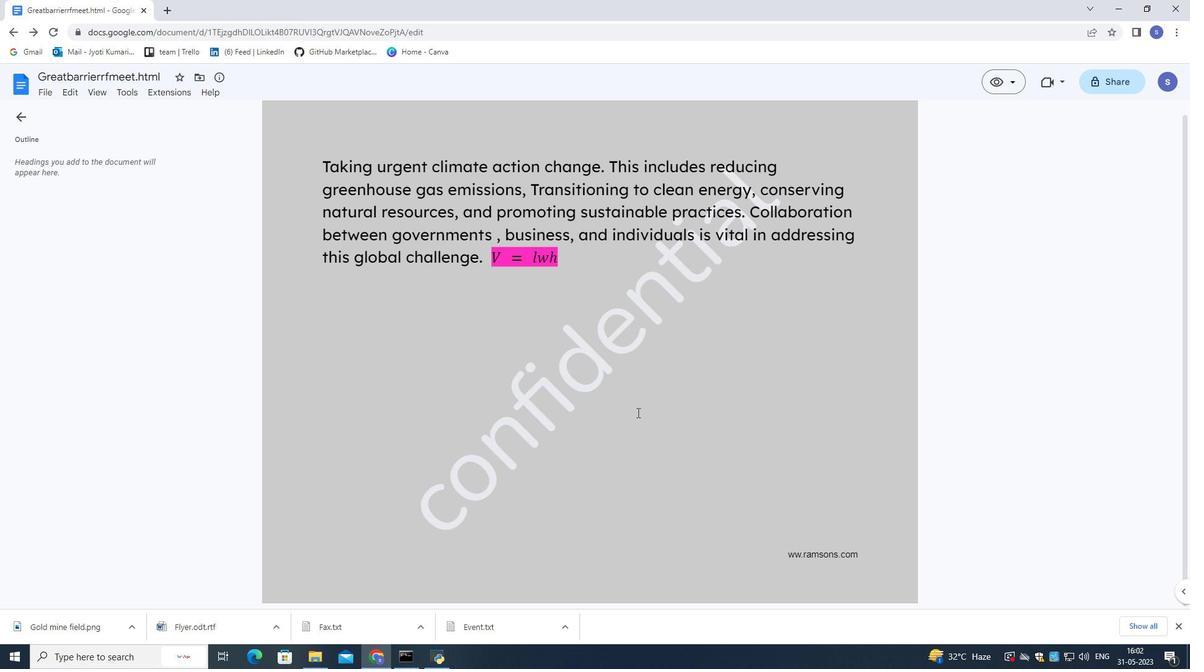 
Action: Mouse scrolled (637, 413) with delta (0, 0)
Screenshot: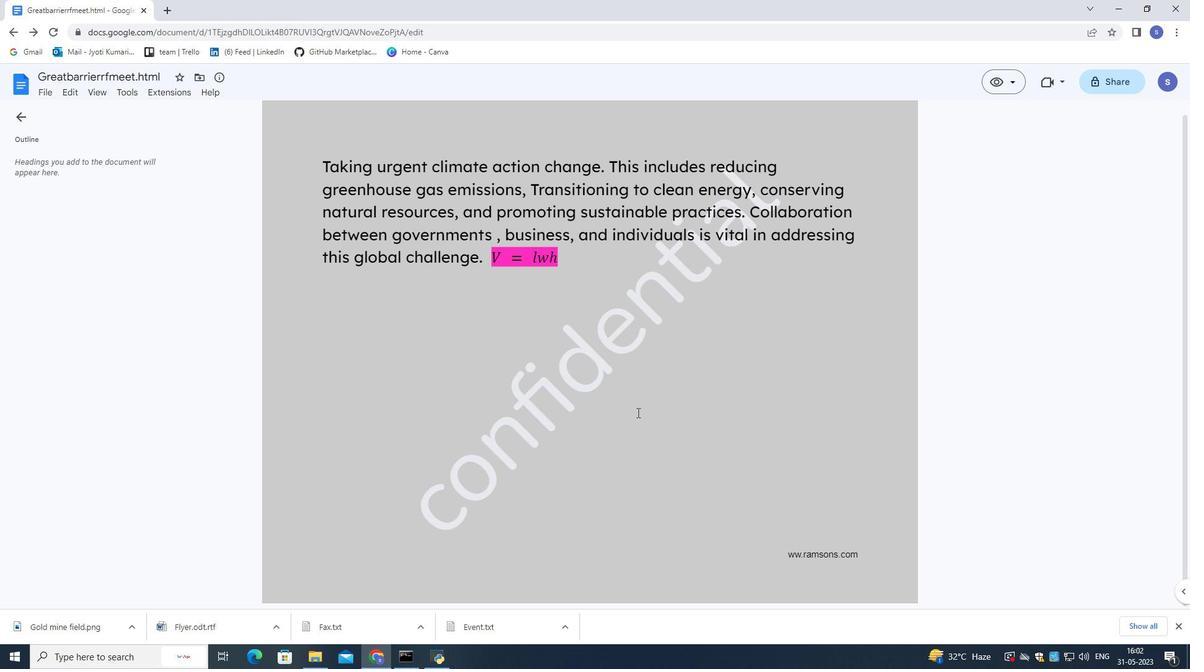
Action: Mouse scrolled (637, 413) with delta (0, 0)
Screenshot: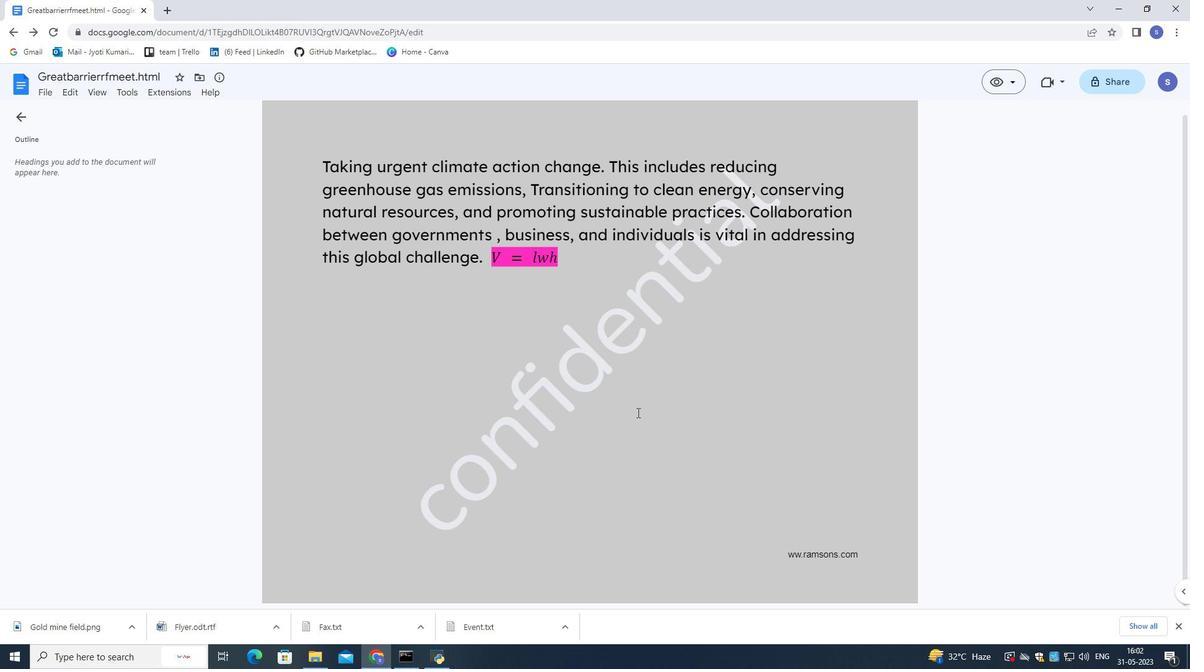 
Action: Mouse scrolled (637, 413) with delta (0, 0)
Screenshot: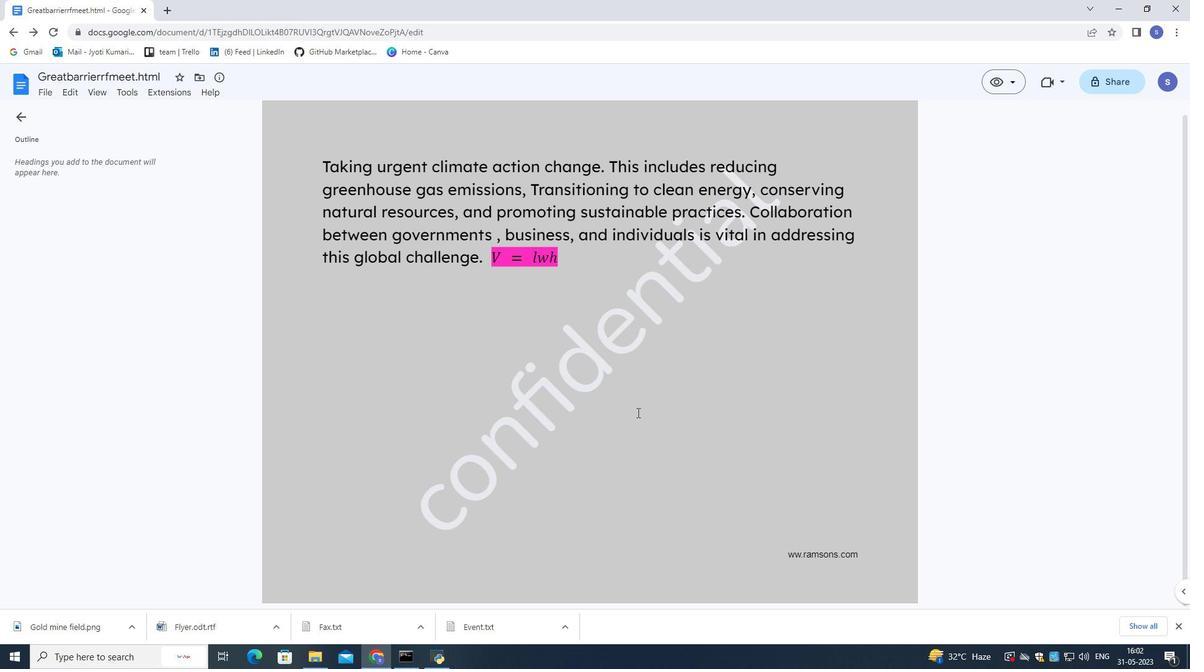 
Action: Mouse scrolled (637, 412) with delta (0, 0)
Screenshot: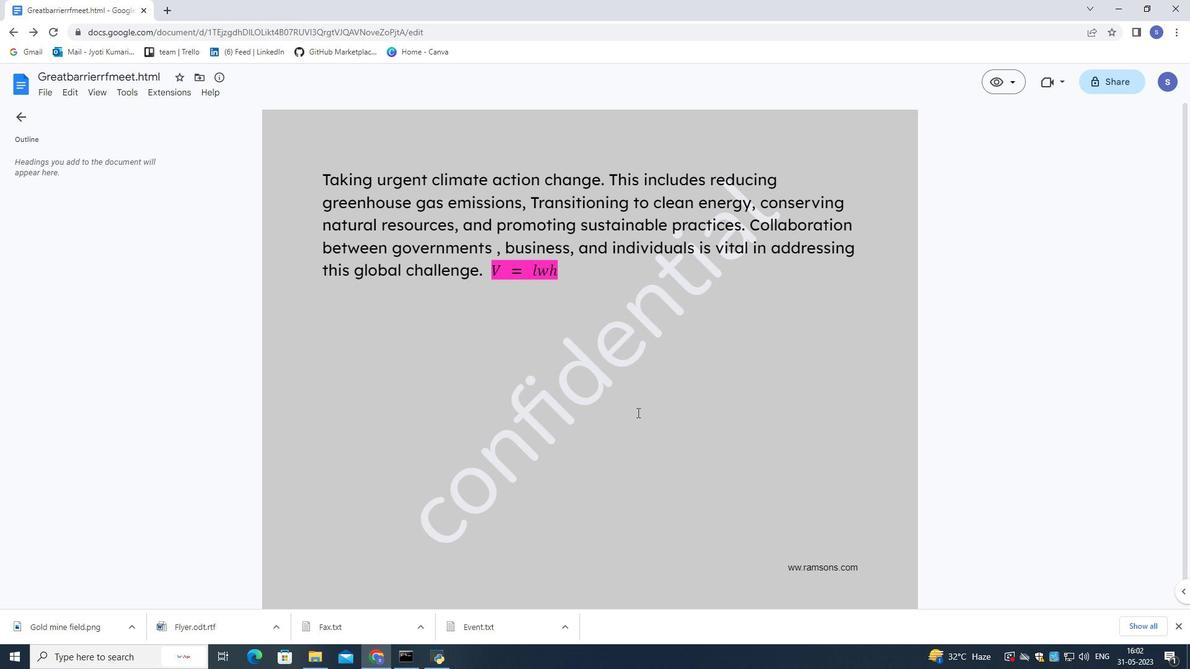 
Action: Mouse scrolled (637, 412) with delta (0, 0)
Screenshot: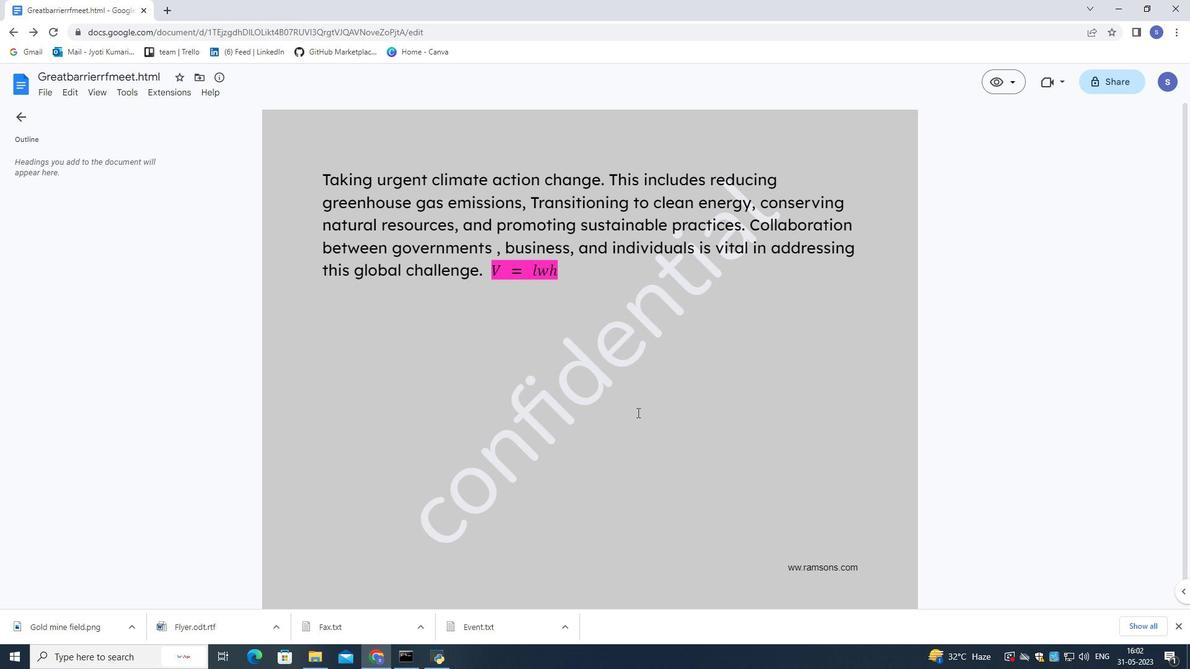 
Action: Mouse scrolled (637, 412) with delta (0, 0)
Screenshot: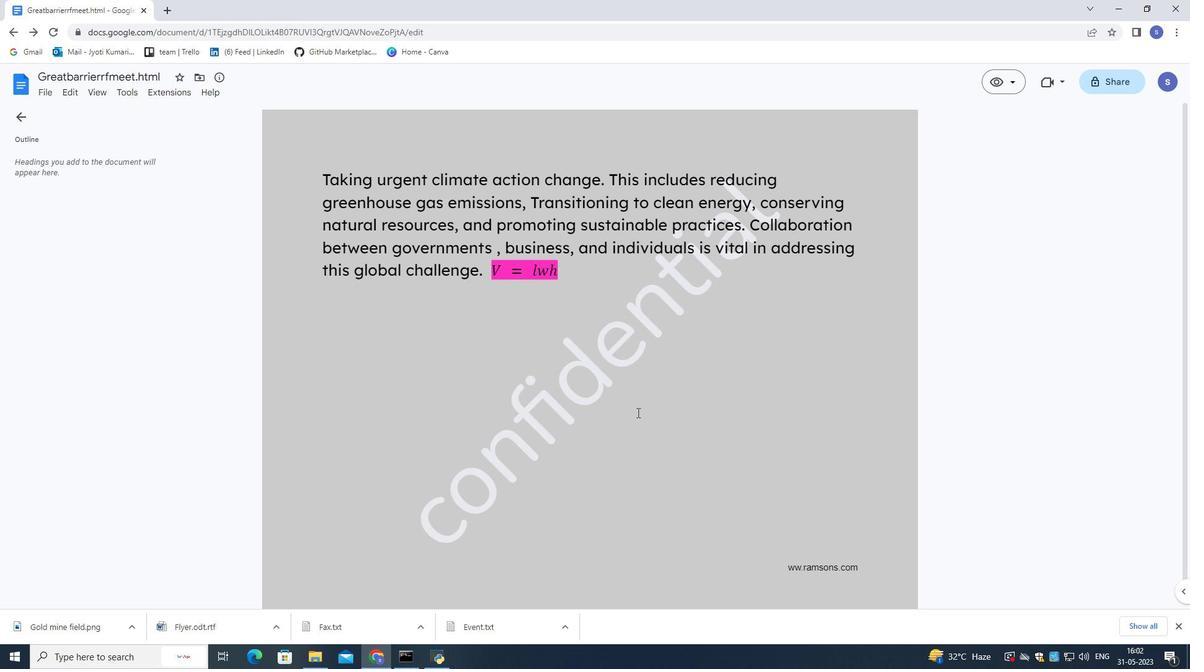 
Action: Mouse scrolled (637, 413) with delta (0, 0)
Screenshot: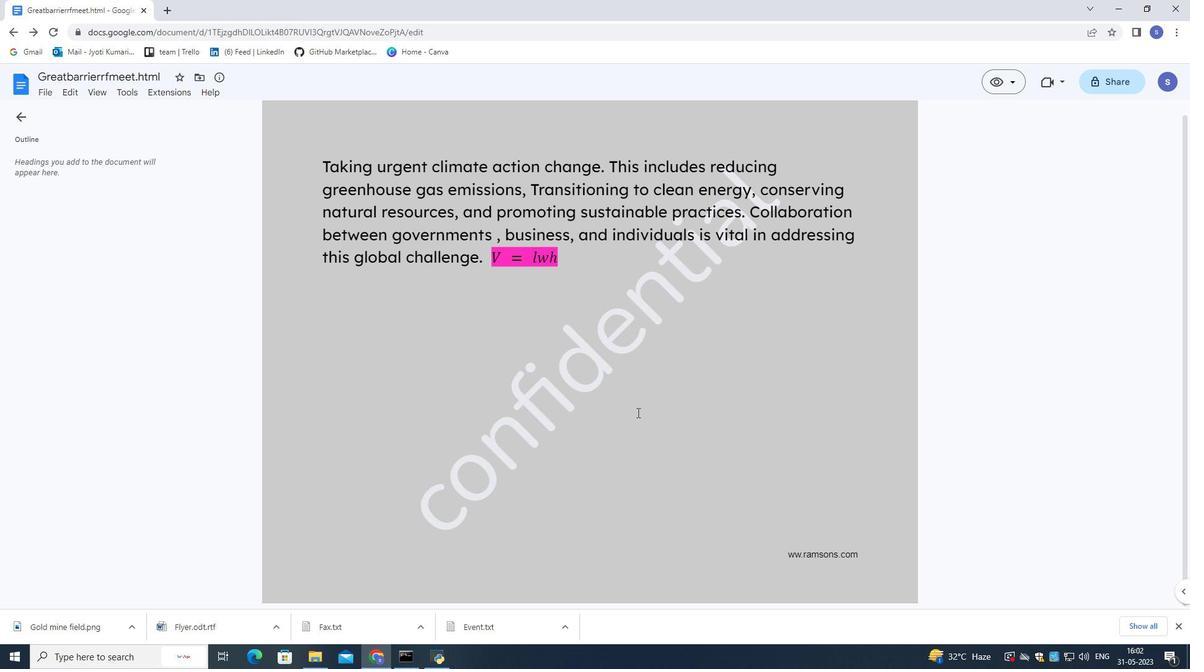 
Action: Mouse scrolled (637, 413) with delta (0, 0)
Screenshot: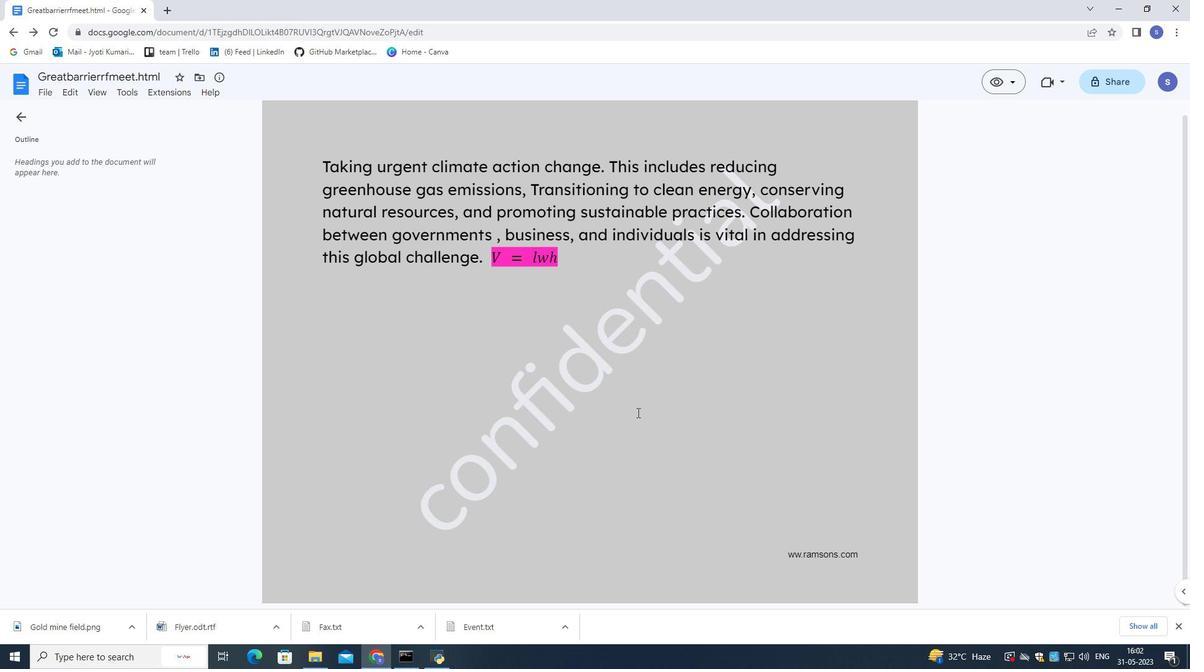 
Action: Mouse scrolled (637, 413) with delta (0, 0)
Screenshot: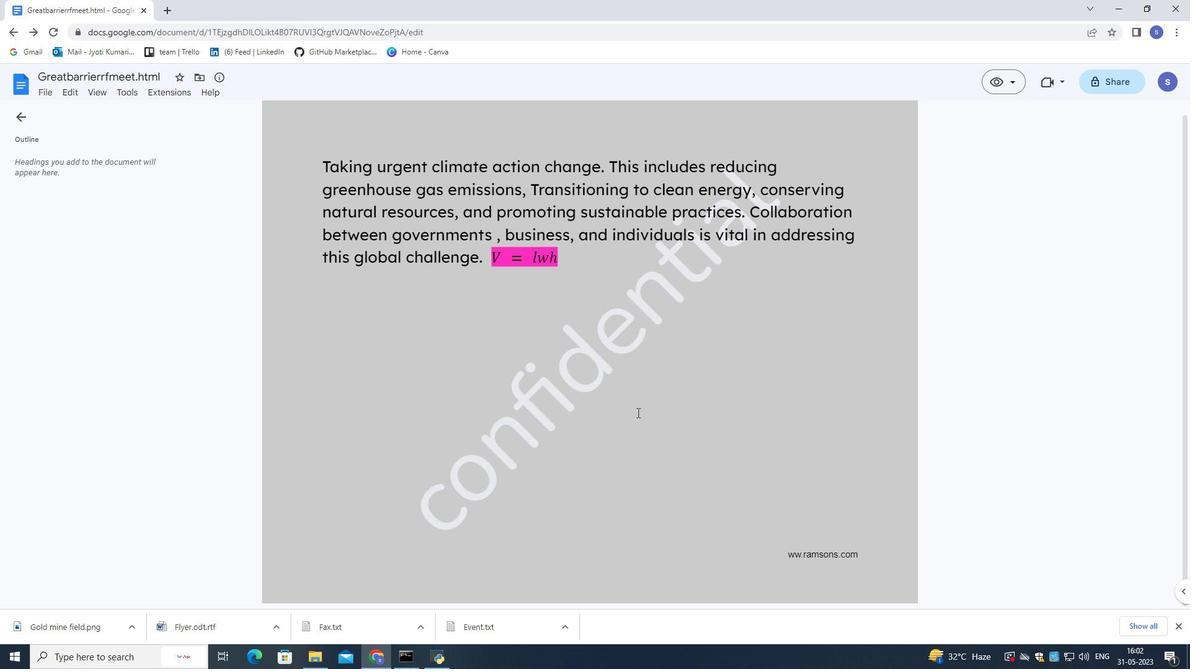 
Action: Mouse scrolled (637, 413) with delta (0, 0)
Screenshot: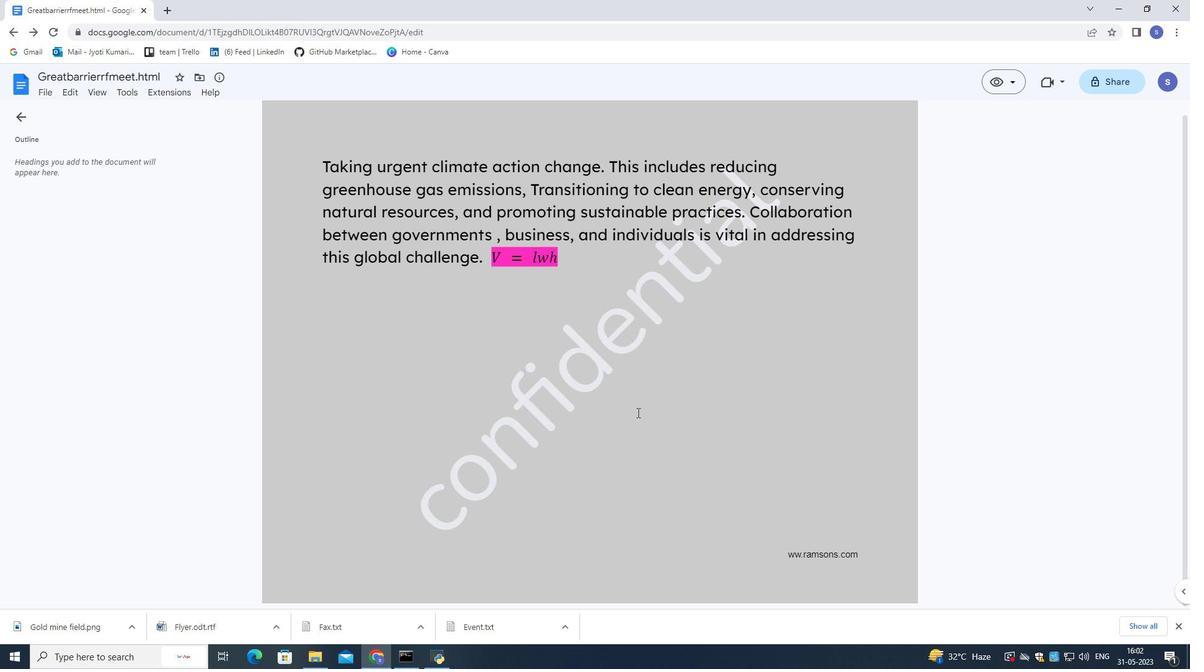 
